 Task: Create a due date automation trigger when advanced on, 2 days before a card is due add fields with custom field "Resume" set to 10 at 11:00 AM.
Action: Mouse moved to (1002, 288)
Screenshot: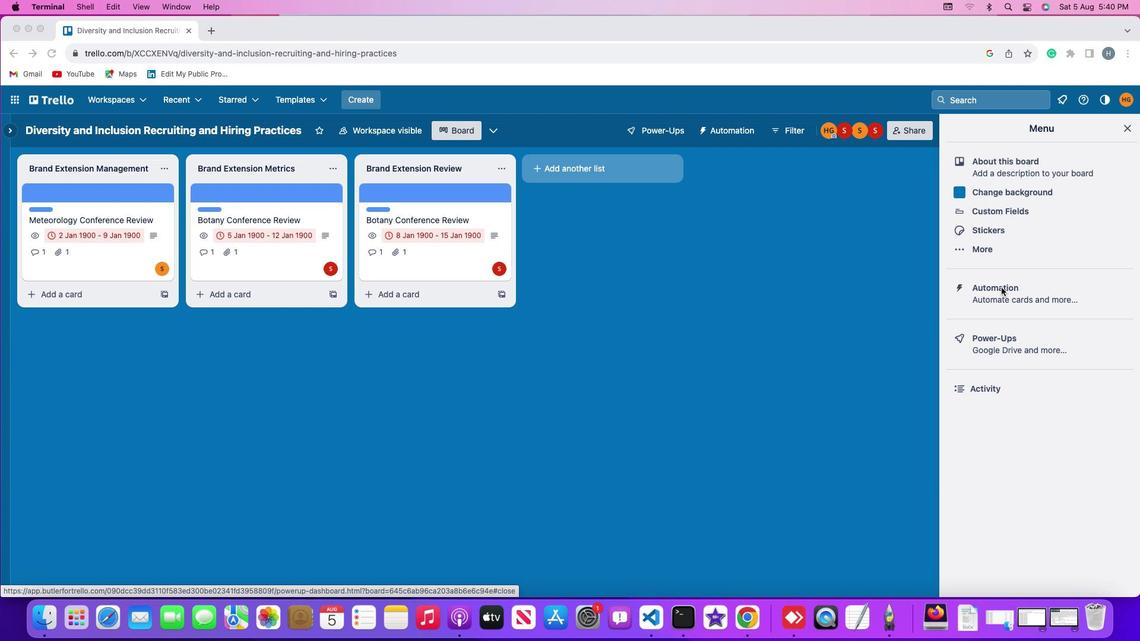 
Action: Mouse pressed left at (1002, 288)
Screenshot: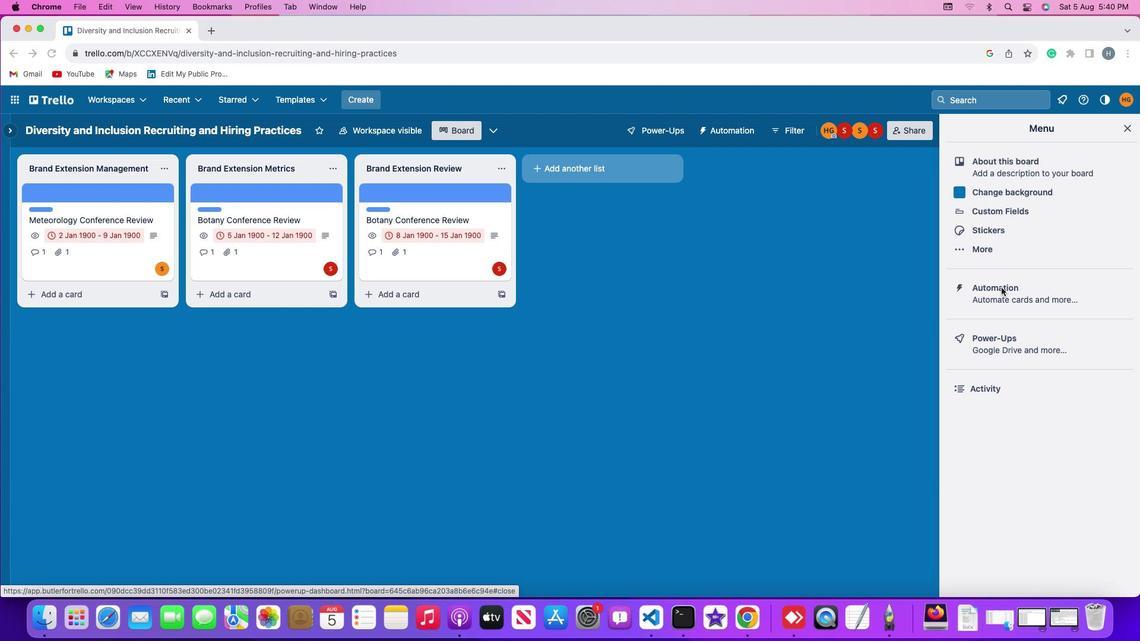 
Action: Mouse pressed left at (1002, 288)
Screenshot: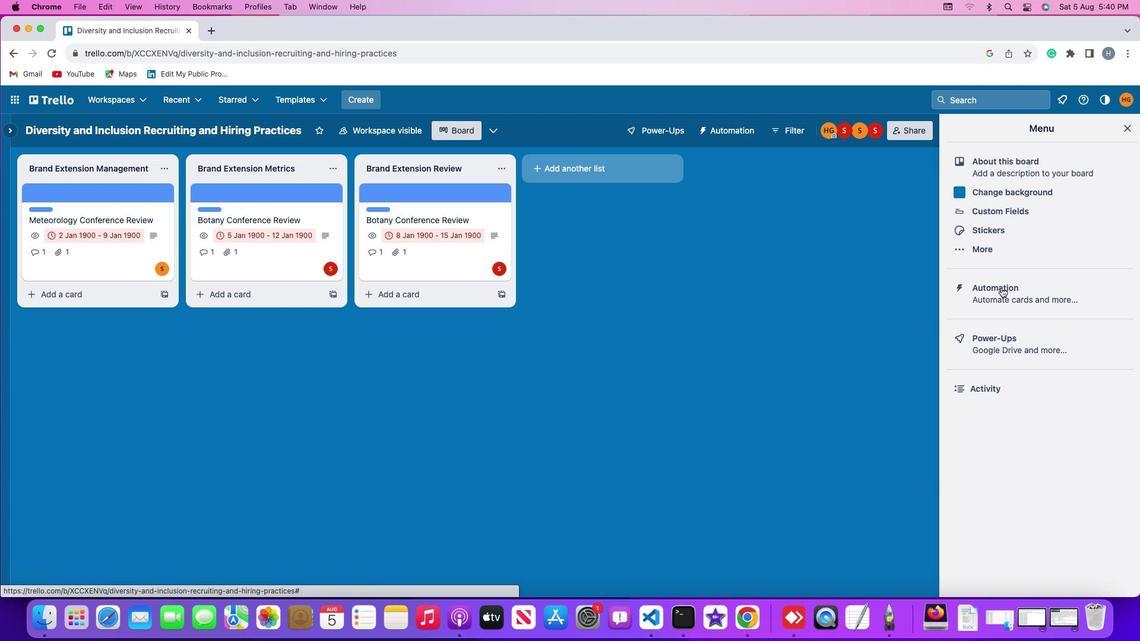
Action: Mouse moved to (76, 283)
Screenshot: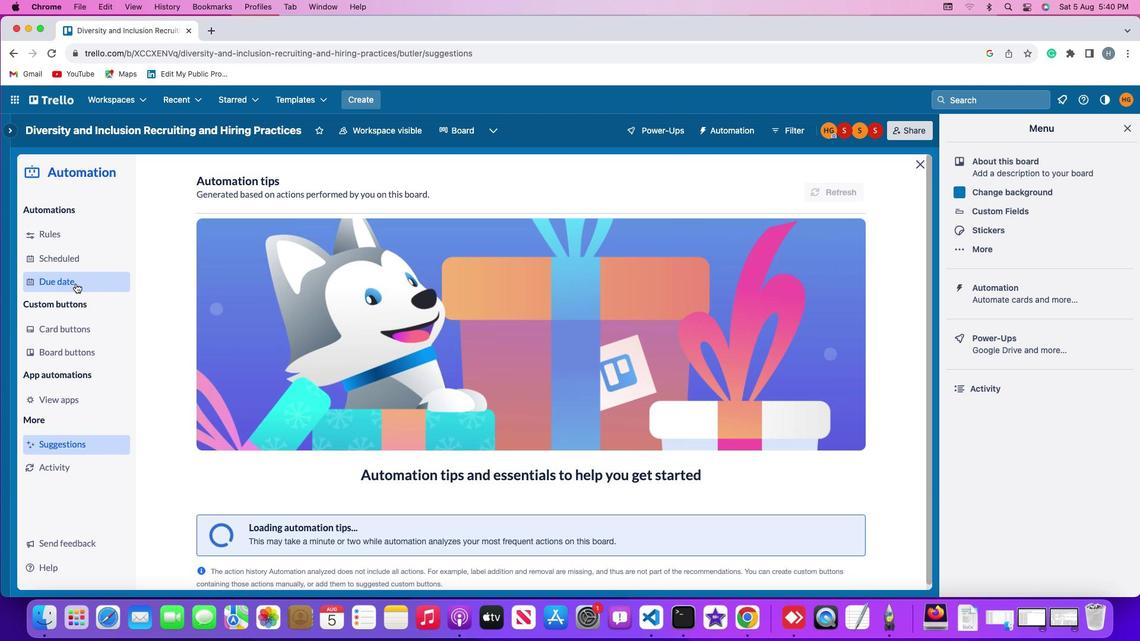 
Action: Mouse pressed left at (76, 283)
Screenshot: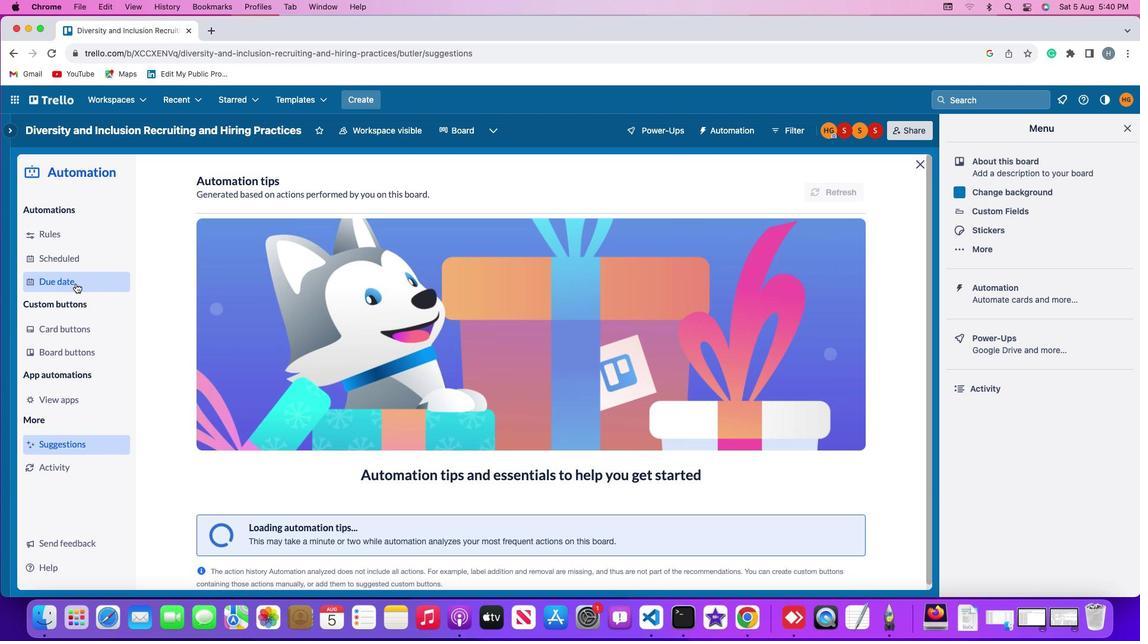 
Action: Mouse moved to (807, 184)
Screenshot: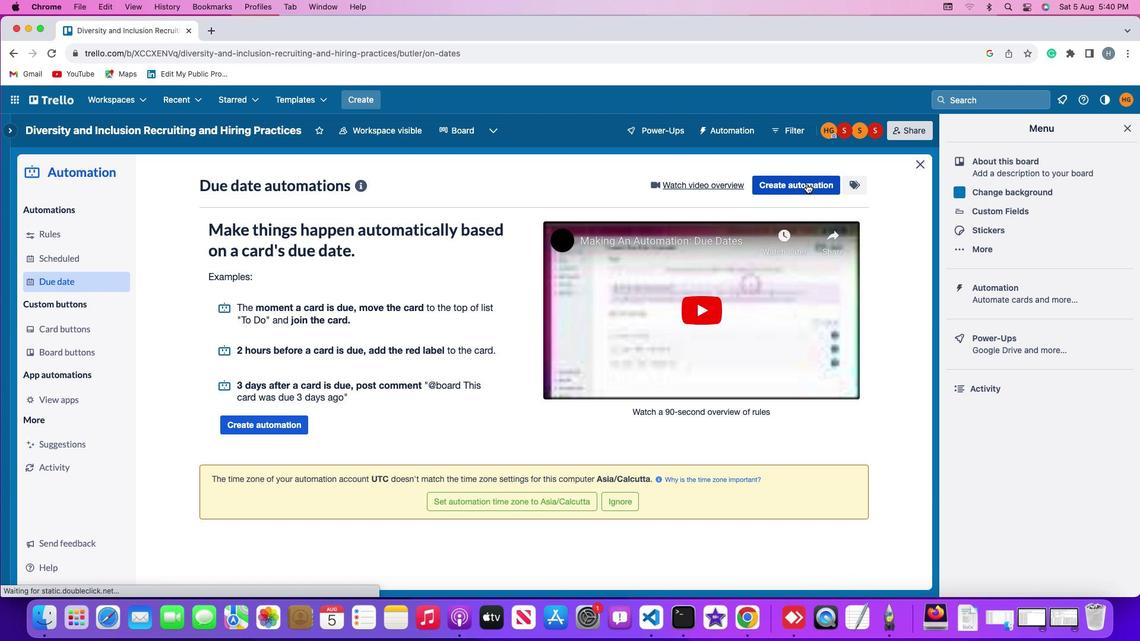 
Action: Mouse pressed left at (807, 184)
Screenshot: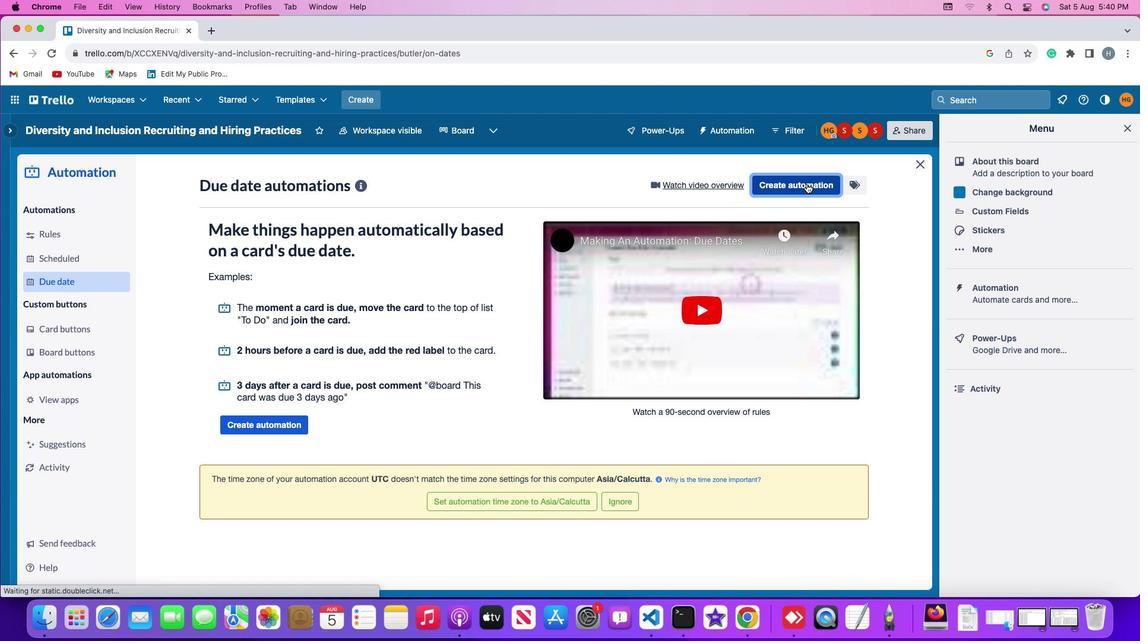
Action: Mouse moved to (549, 298)
Screenshot: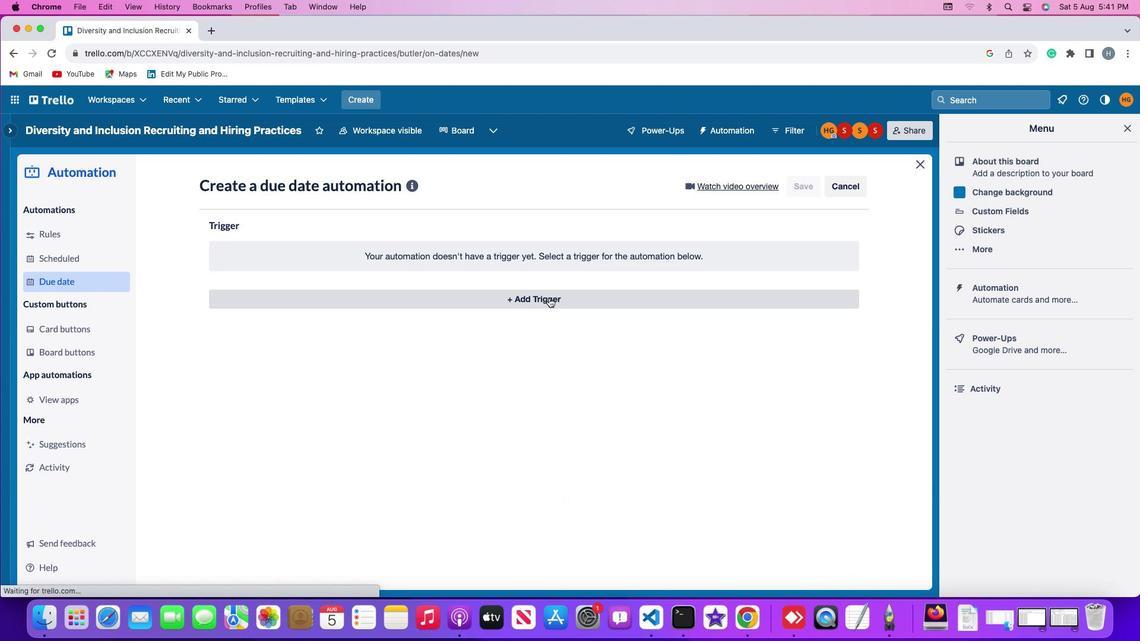 
Action: Mouse pressed left at (549, 298)
Screenshot: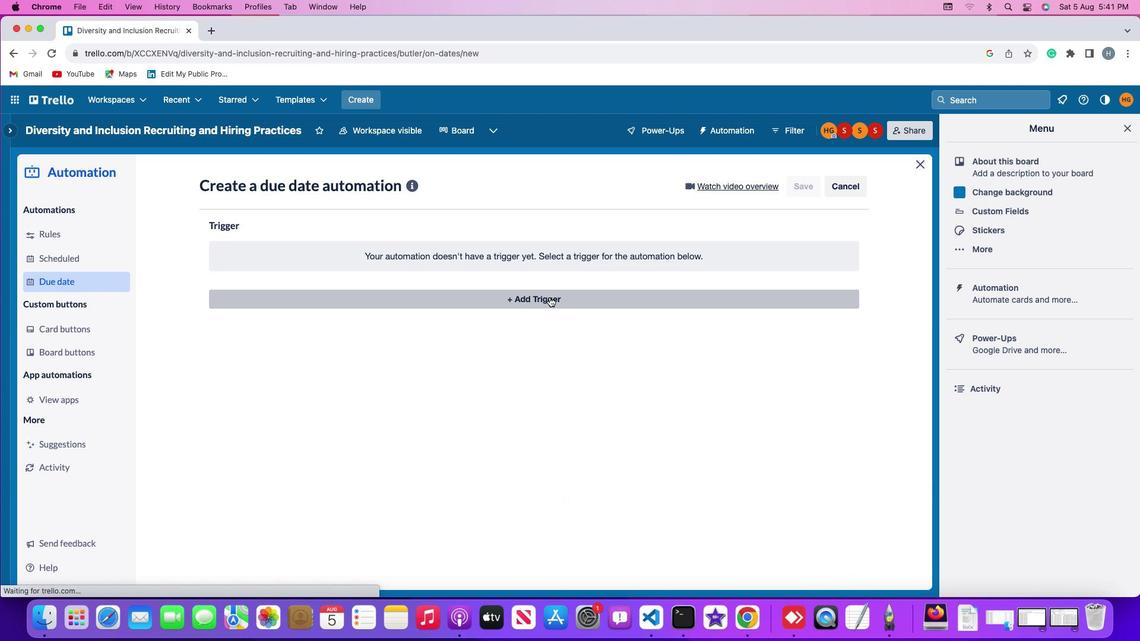 
Action: Mouse moved to (234, 480)
Screenshot: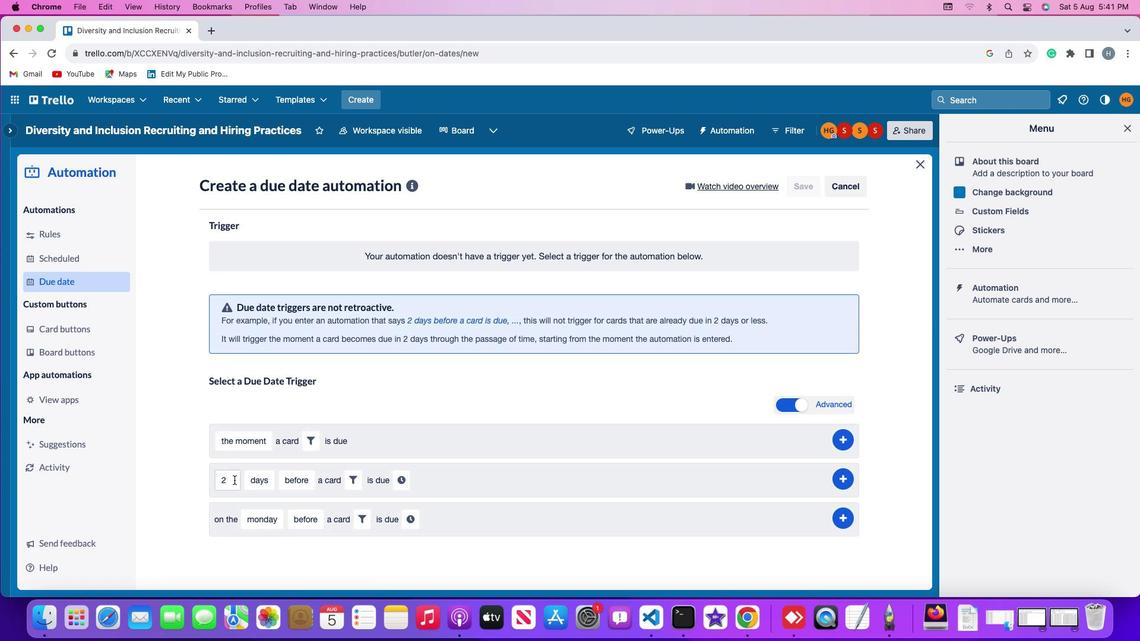 
Action: Mouse pressed left at (234, 480)
Screenshot: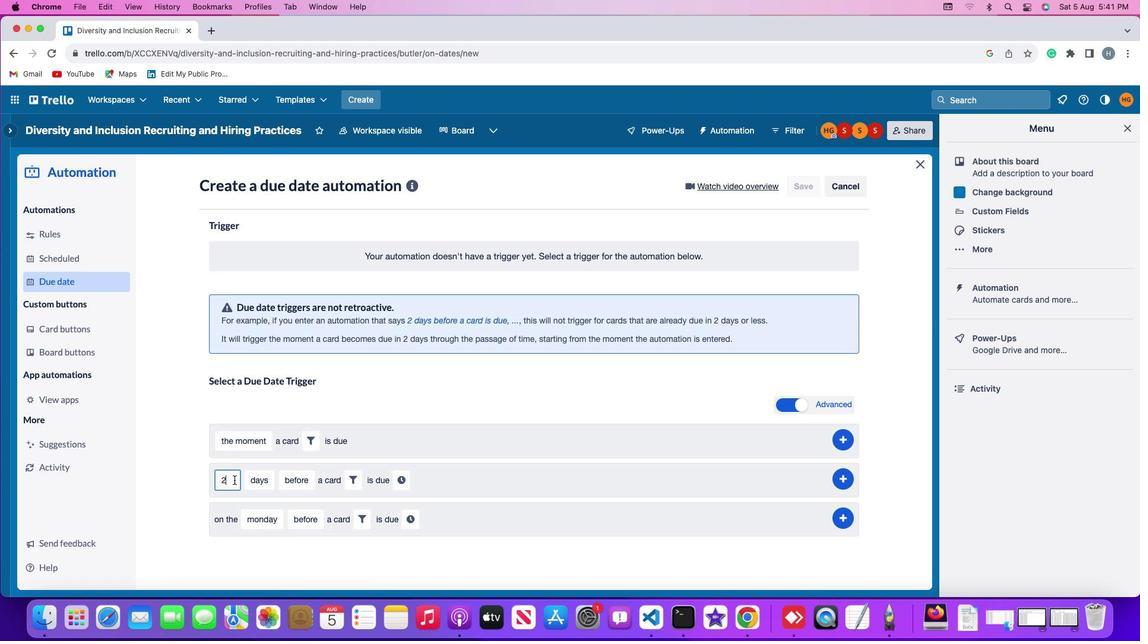 
Action: Mouse moved to (264, 502)
Screenshot: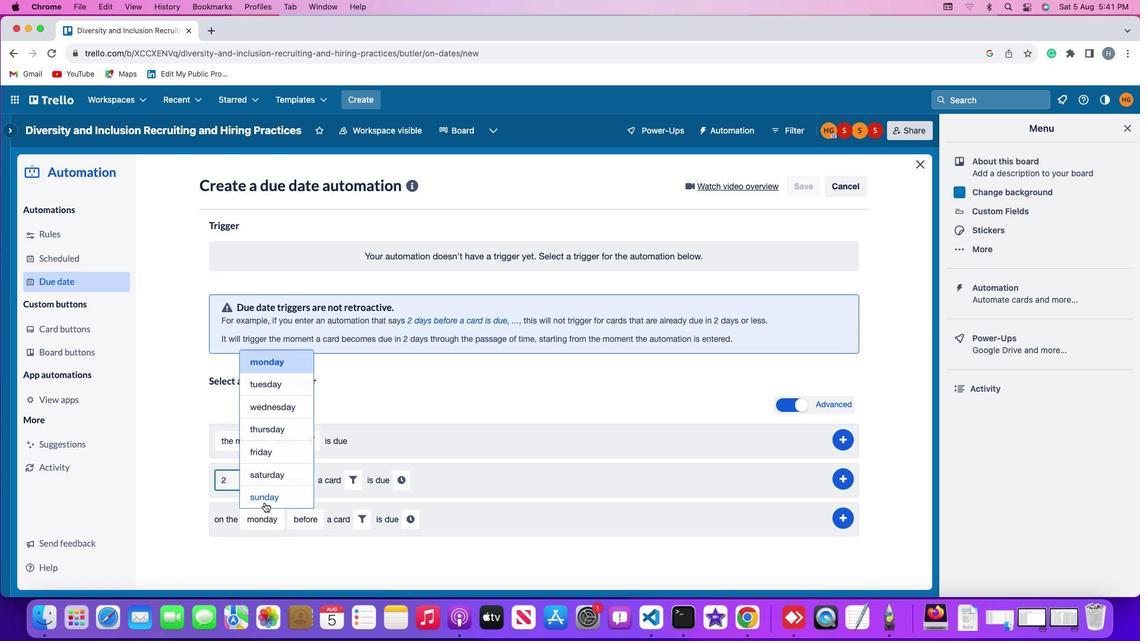 
Action: Key pressed Key.backspace
Screenshot: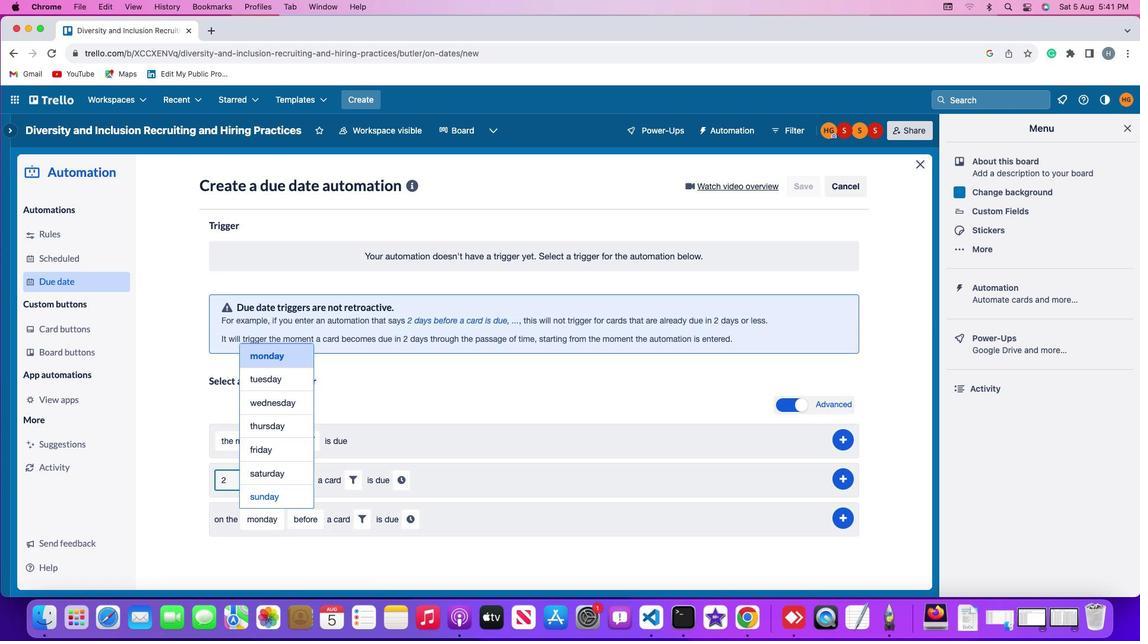 
Action: Mouse moved to (264, 503)
Screenshot: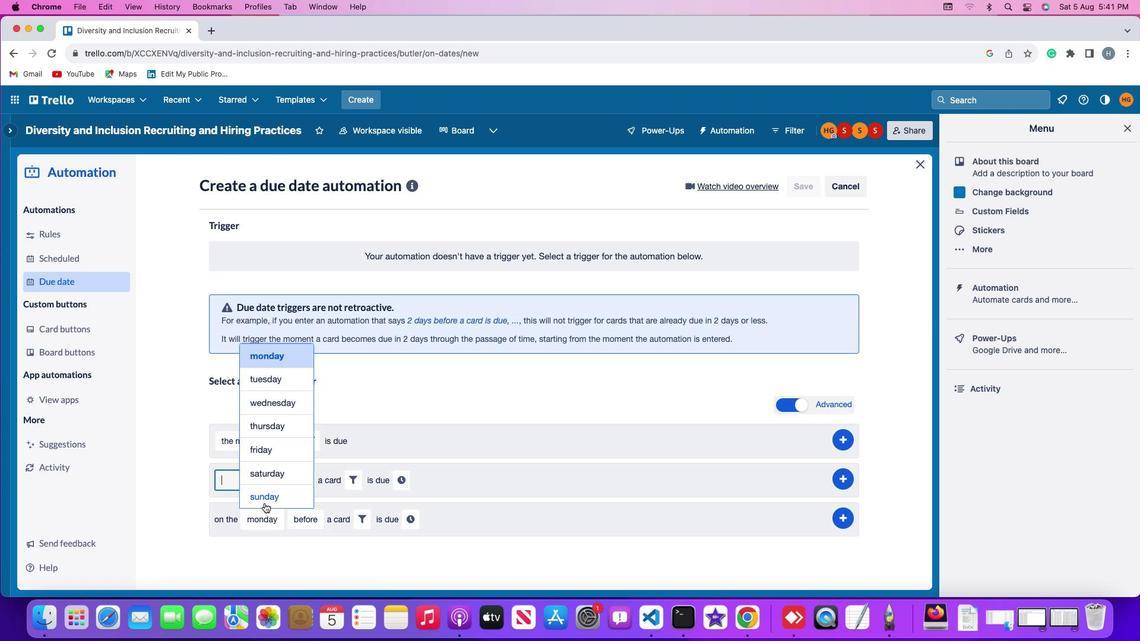 
Action: Key pressed '2'
Screenshot: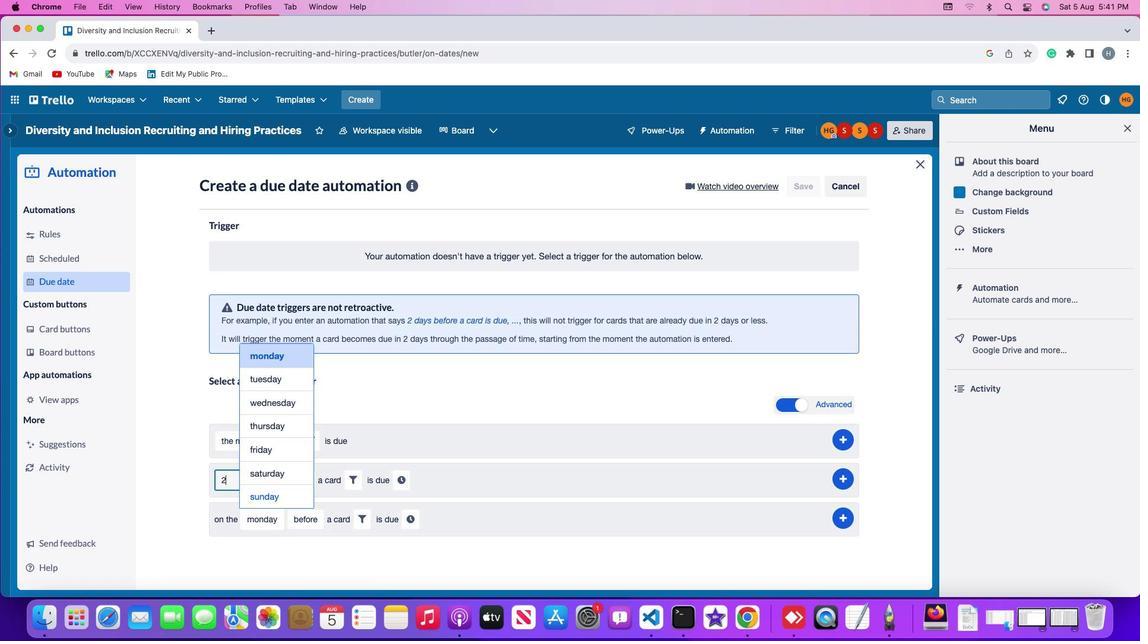 
Action: Mouse moved to (261, 481)
Screenshot: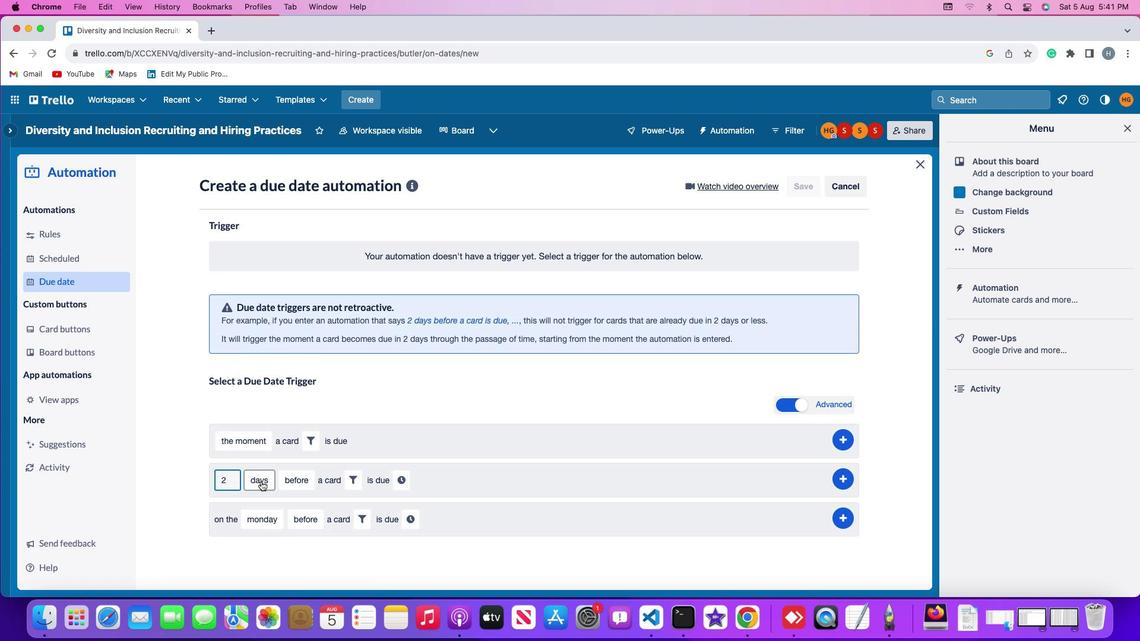 
Action: Mouse pressed left at (261, 481)
Screenshot: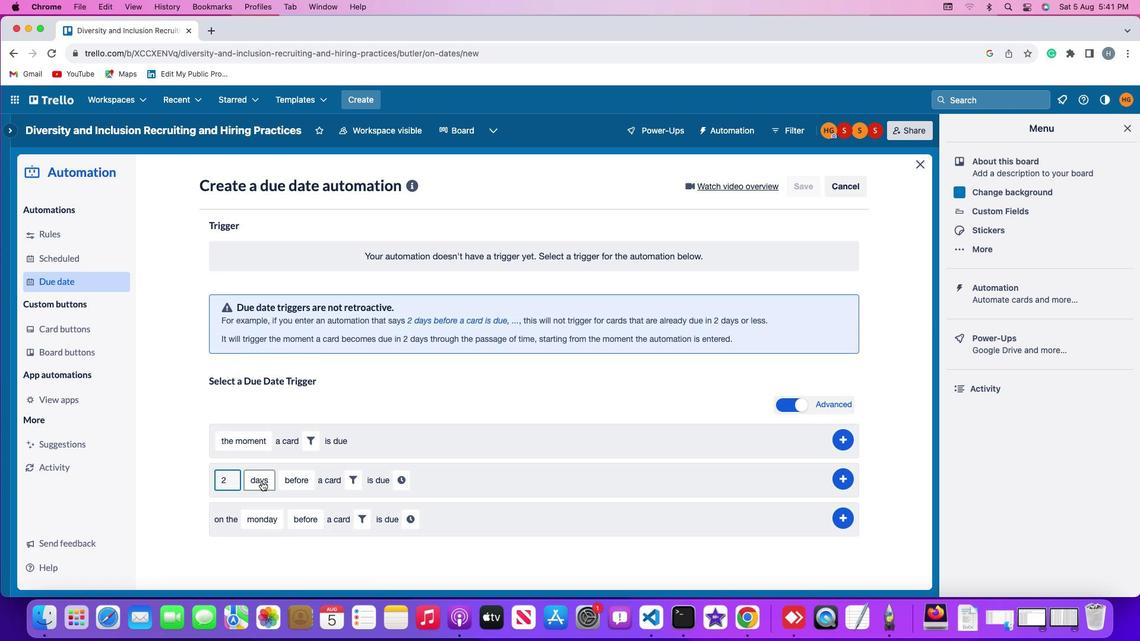 
Action: Mouse moved to (273, 497)
Screenshot: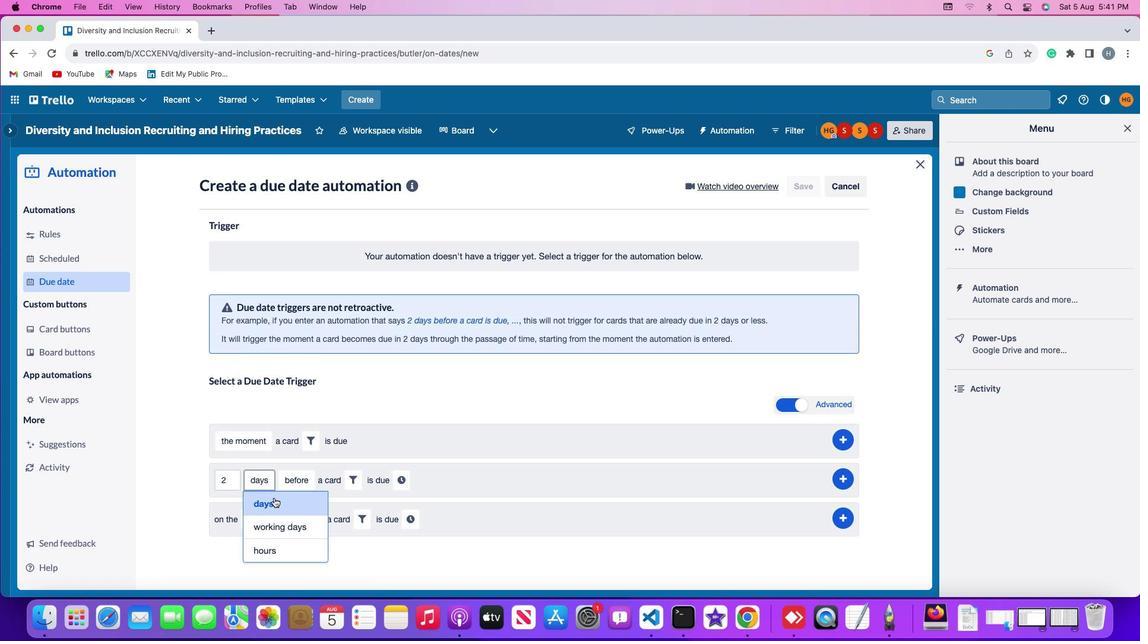 
Action: Mouse pressed left at (273, 497)
Screenshot: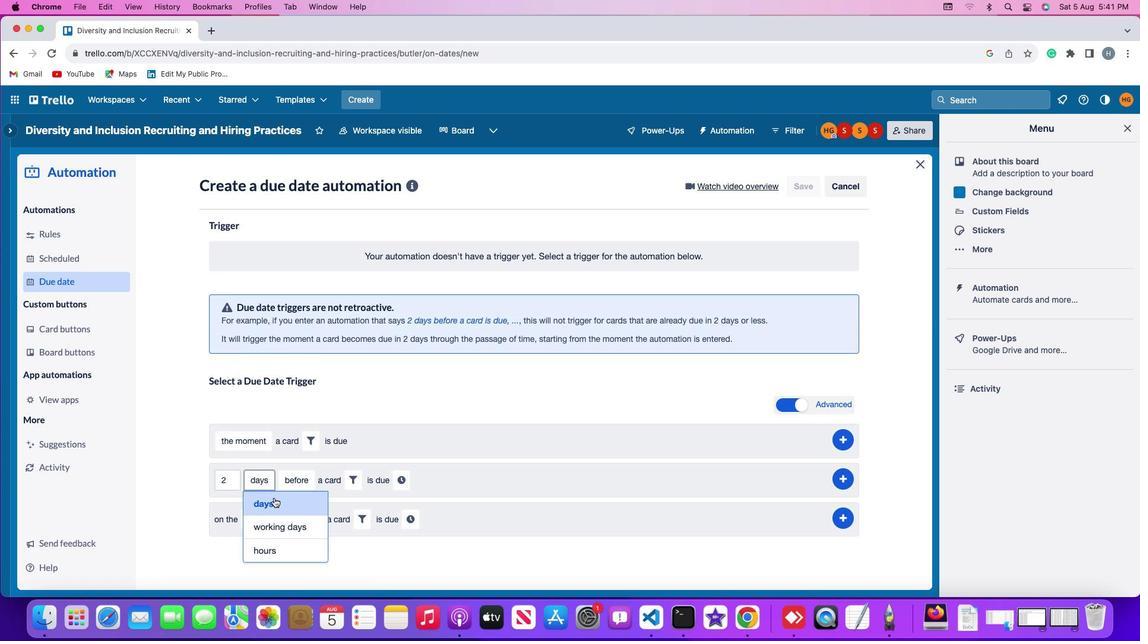 
Action: Mouse moved to (301, 481)
Screenshot: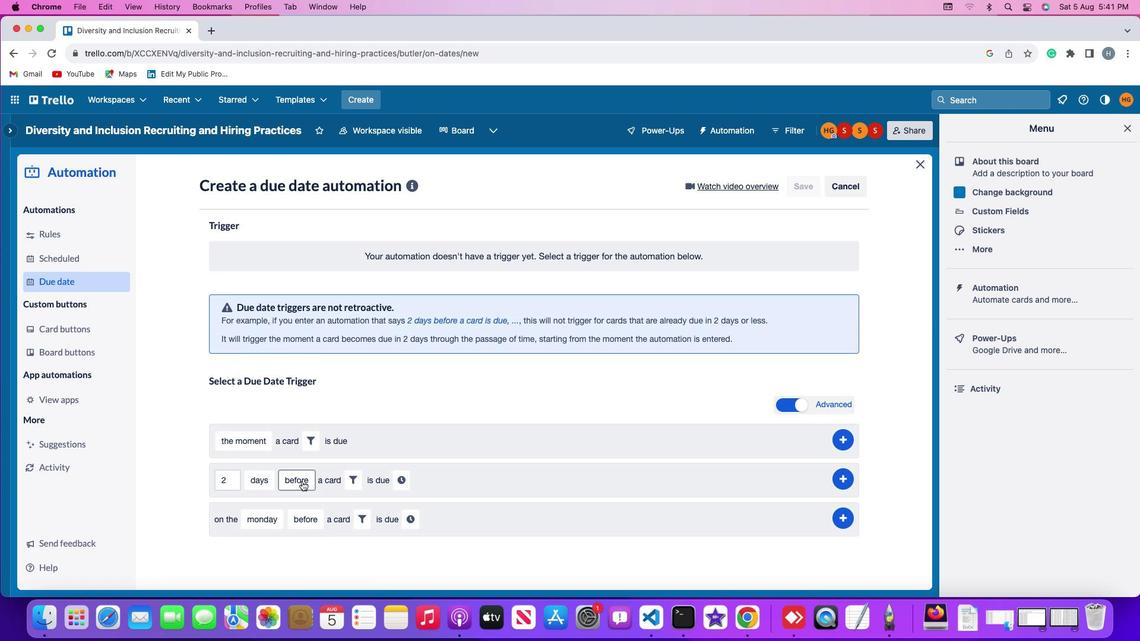 
Action: Mouse pressed left at (301, 481)
Screenshot: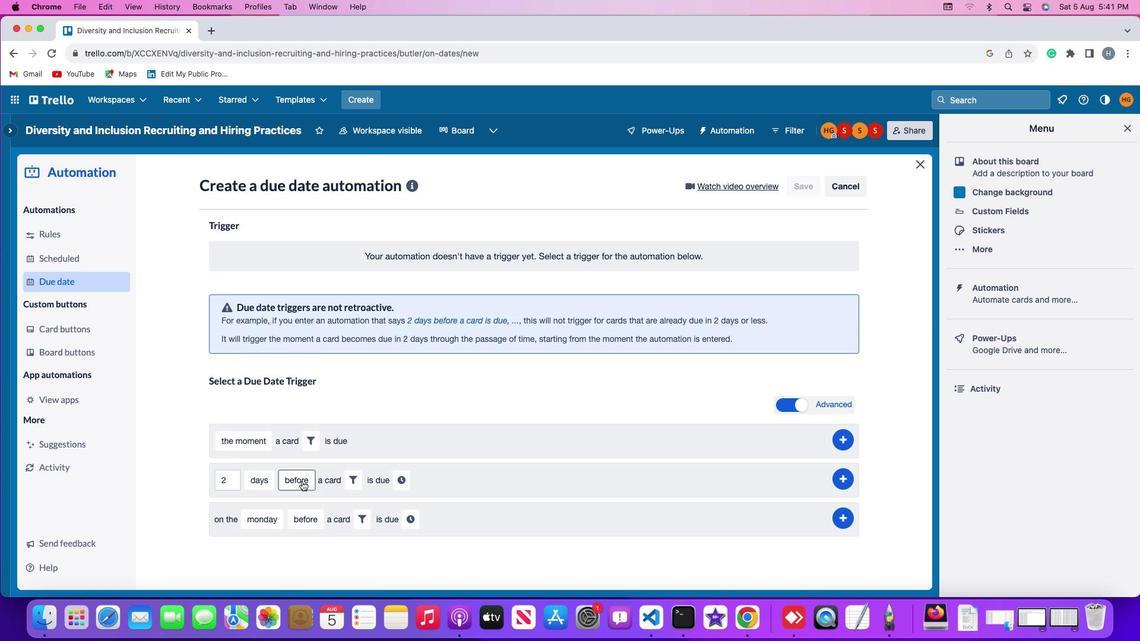 
Action: Mouse moved to (301, 498)
Screenshot: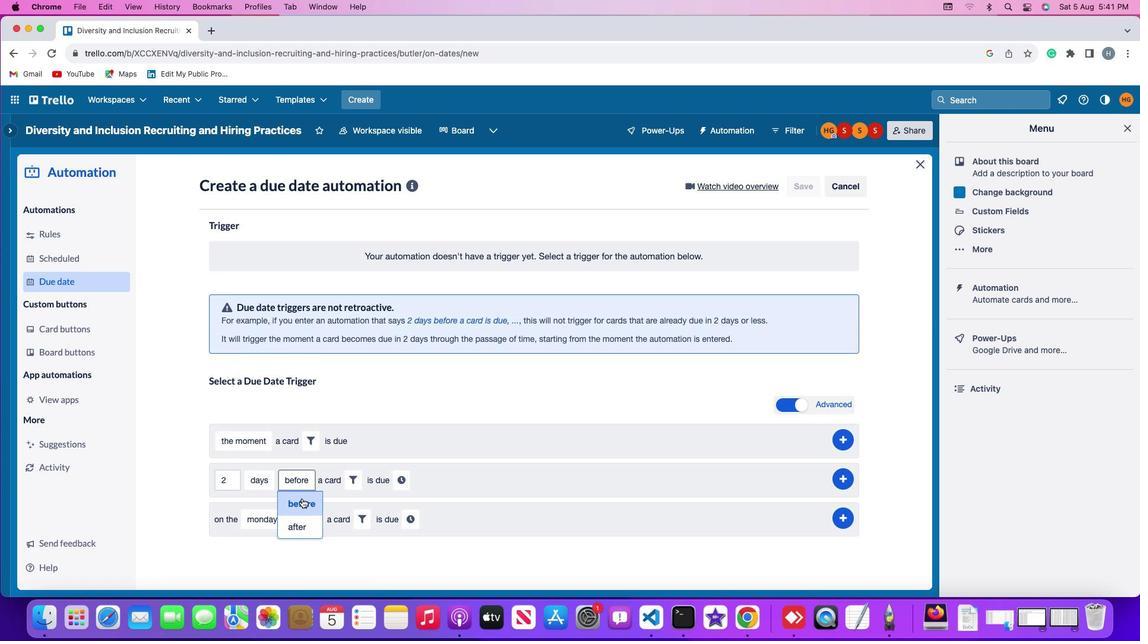 
Action: Mouse pressed left at (301, 498)
Screenshot: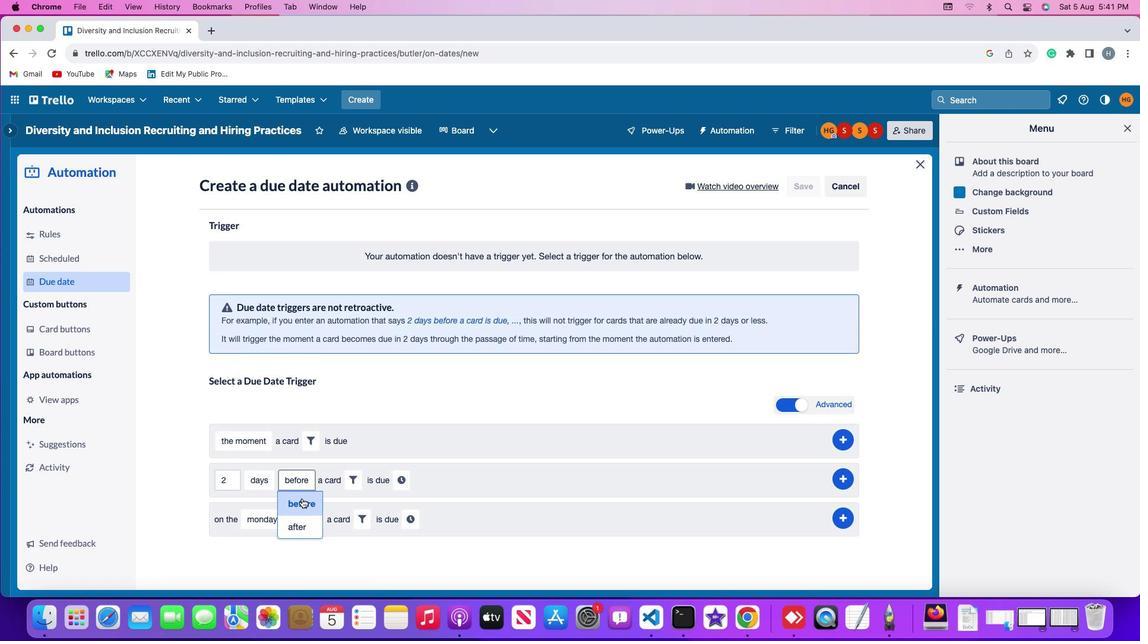 
Action: Mouse moved to (350, 477)
Screenshot: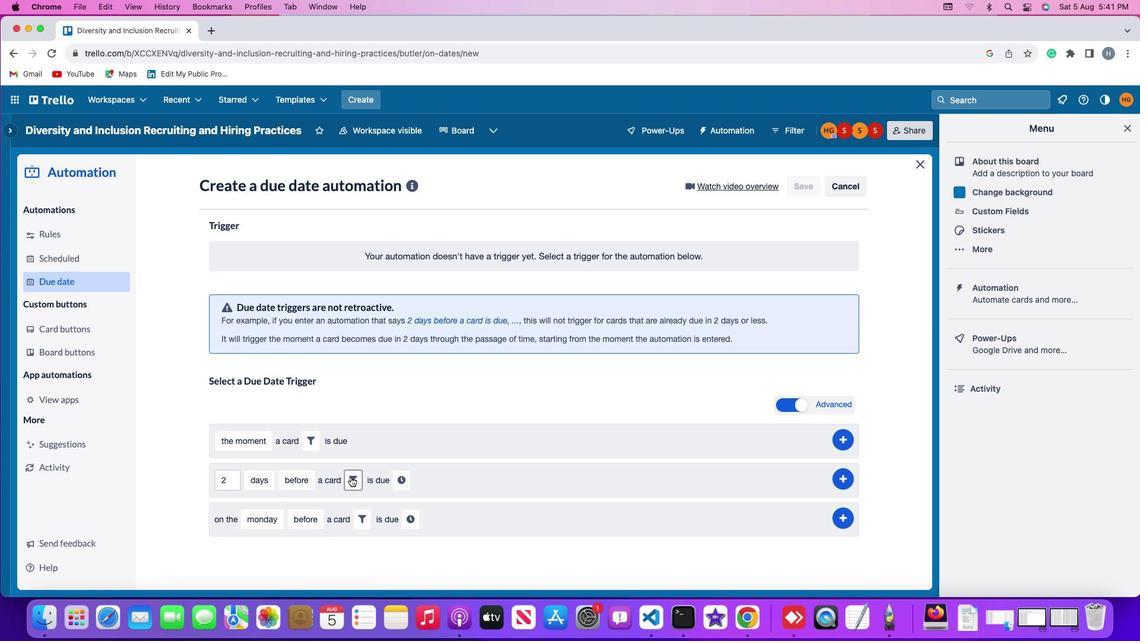 
Action: Mouse pressed left at (350, 477)
Screenshot: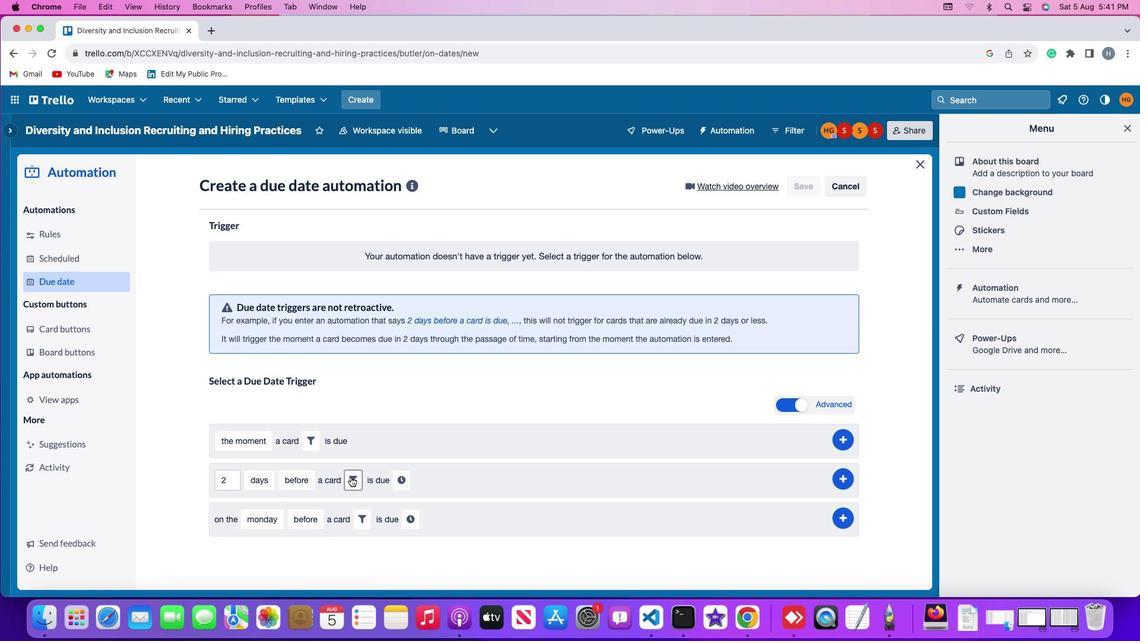
Action: Mouse moved to (562, 517)
Screenshot: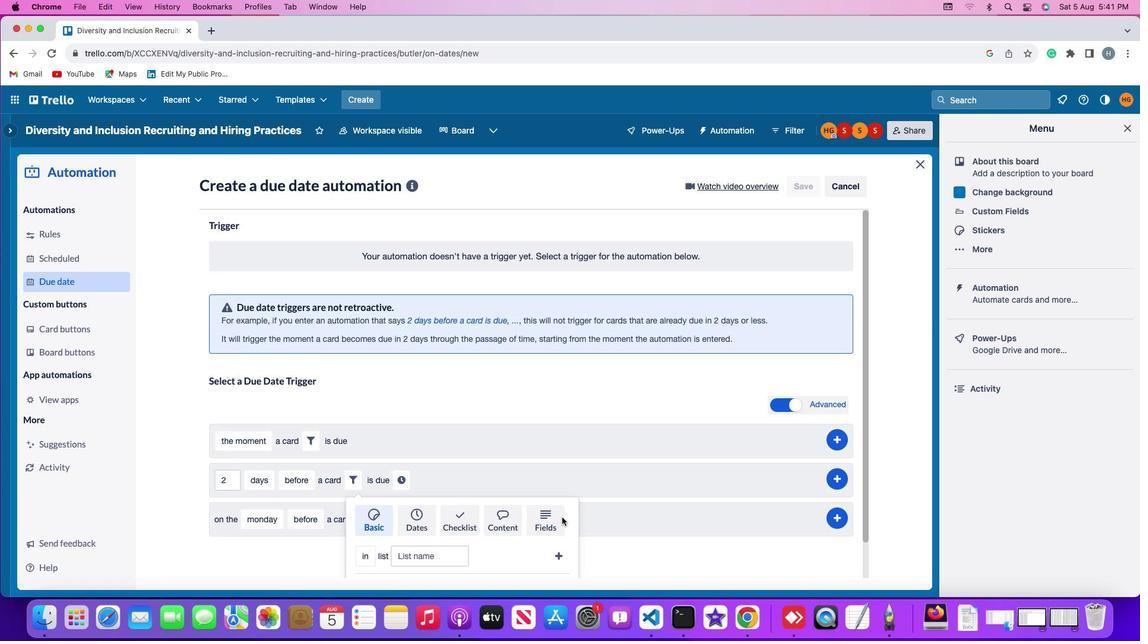 
Action: Mouse pressed left at (562, 517)
Screenshot: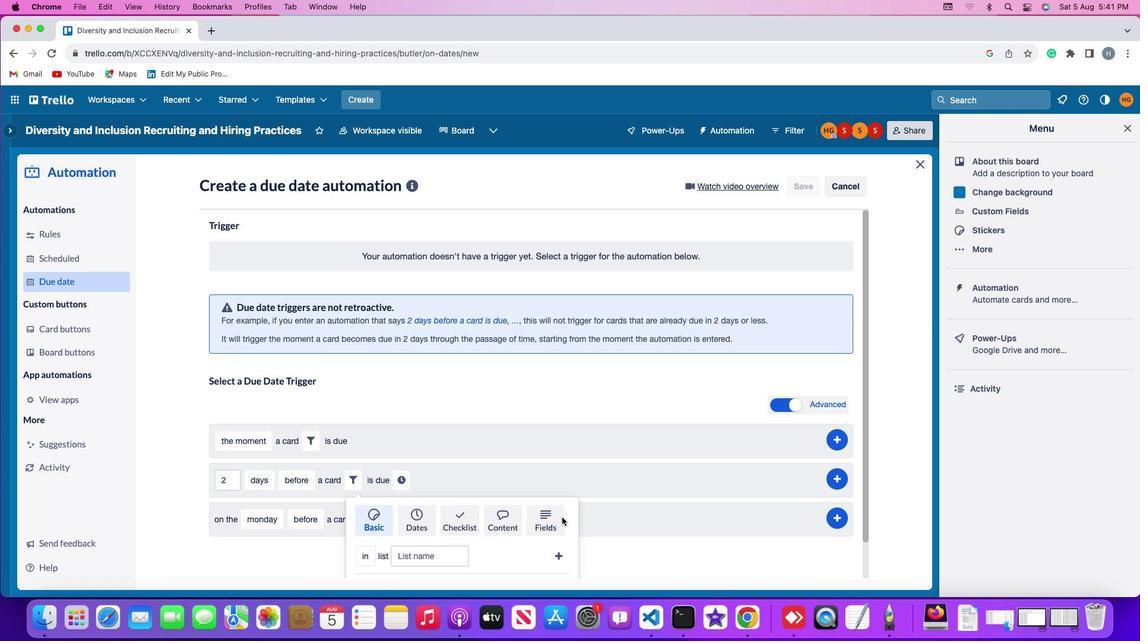 
Action: Mouse moved to (441, 523)
Screenshot: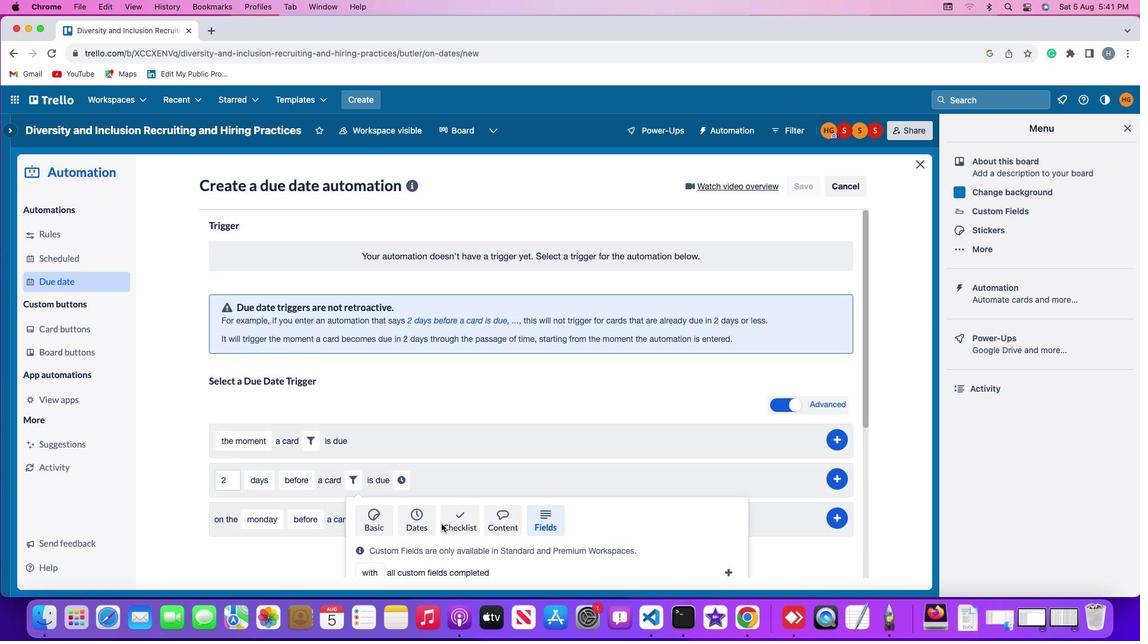 
Action: Mouse scrolled (441, 523) with delta (0, 0)
Screenshot: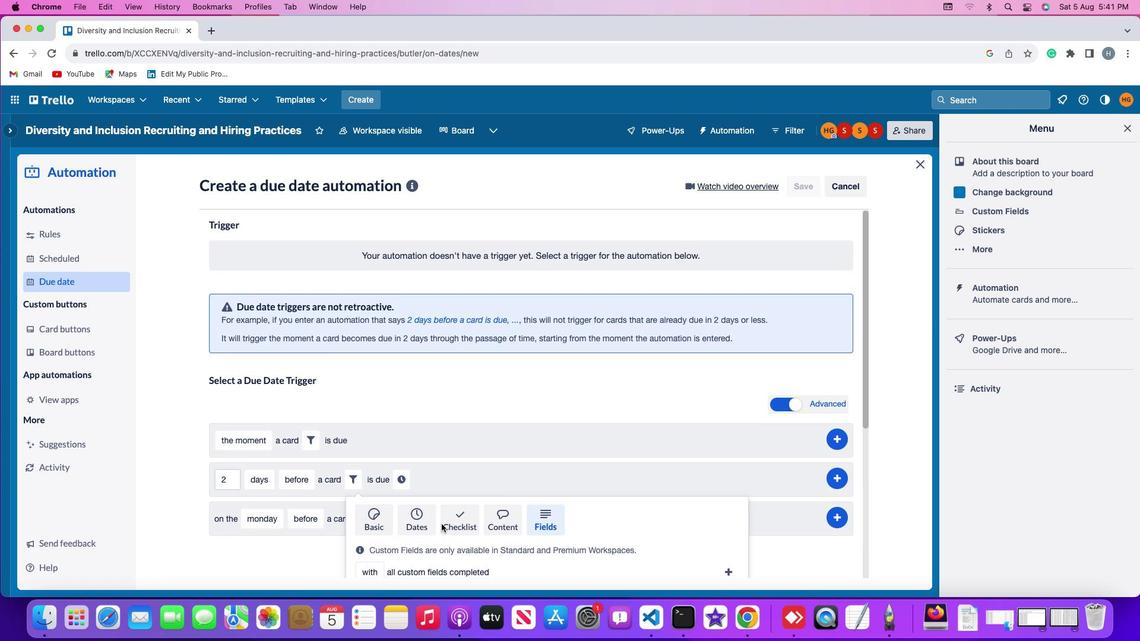 
Action: Mouse scrolled (441, 523) with delta (0, 0)
Screenshot: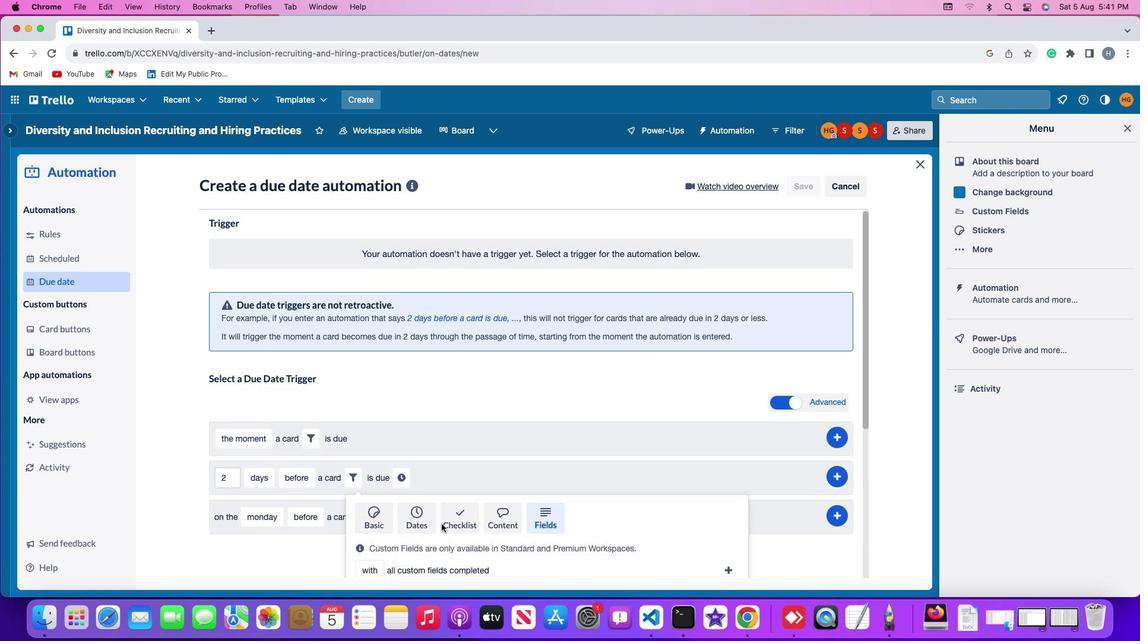 
Action: Mouse scrolled (441, 523) with delta (0, -1)
Screenshot: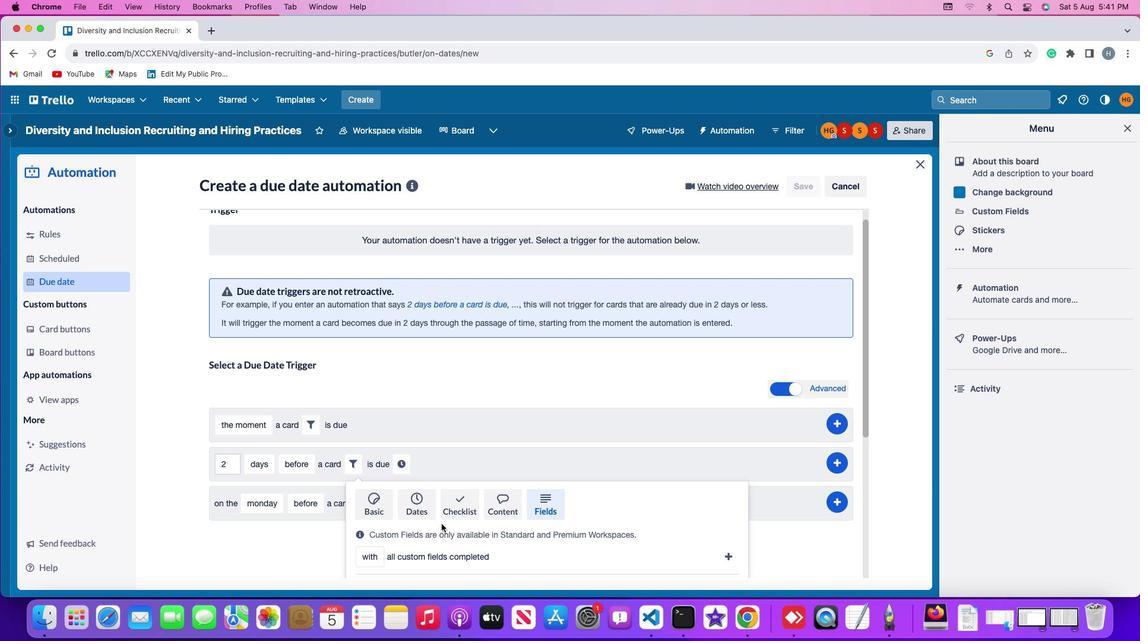 
Action: Mouse scrolled (441, 523) with delta (0, 0)
Screenshot: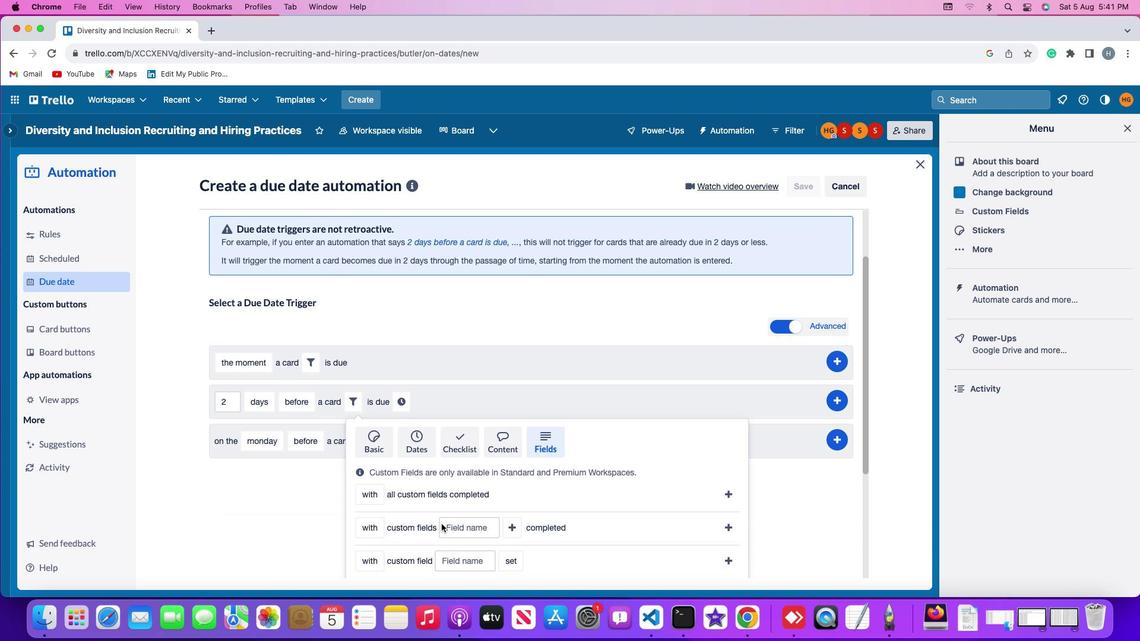 
Action: Mouse scrolled (441, 523) with delta (0, 0)
Screenshot: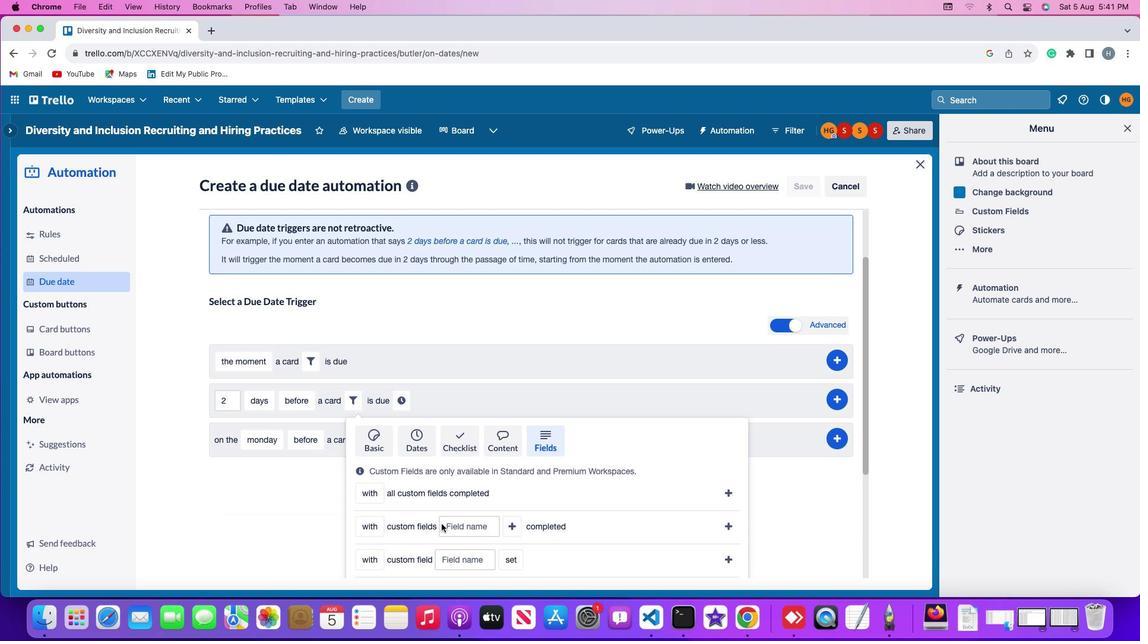 
Action: Mouse scrolled (441, 523) with delta (0, -1)
Screenshot: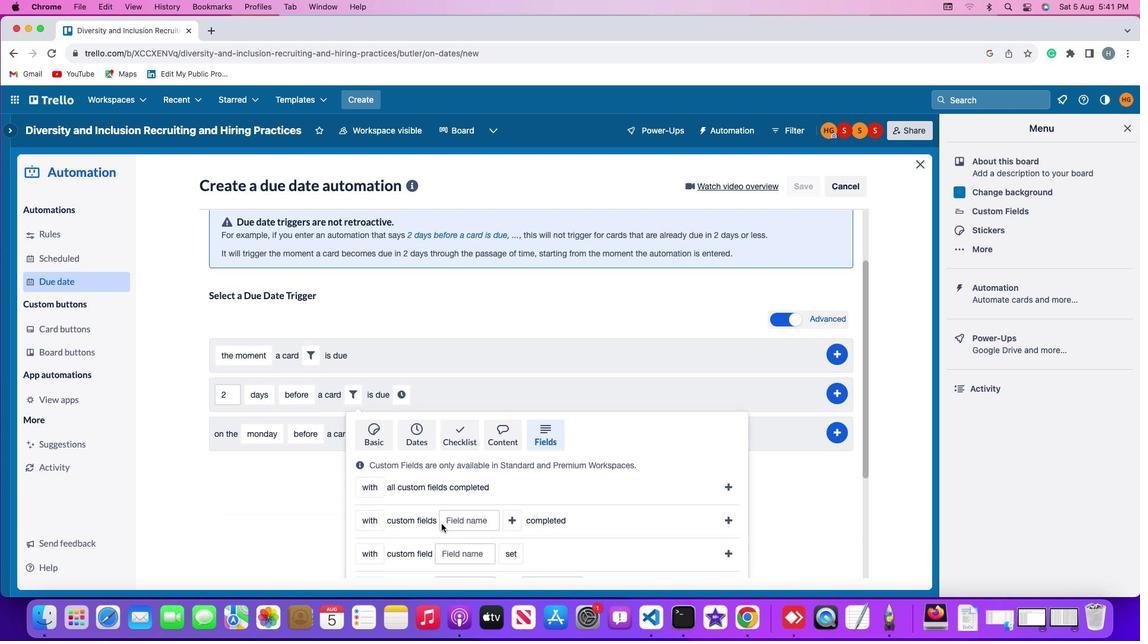 
Action: Mouse scrolled (441, 523) with delta (0, -2)
Screenshot: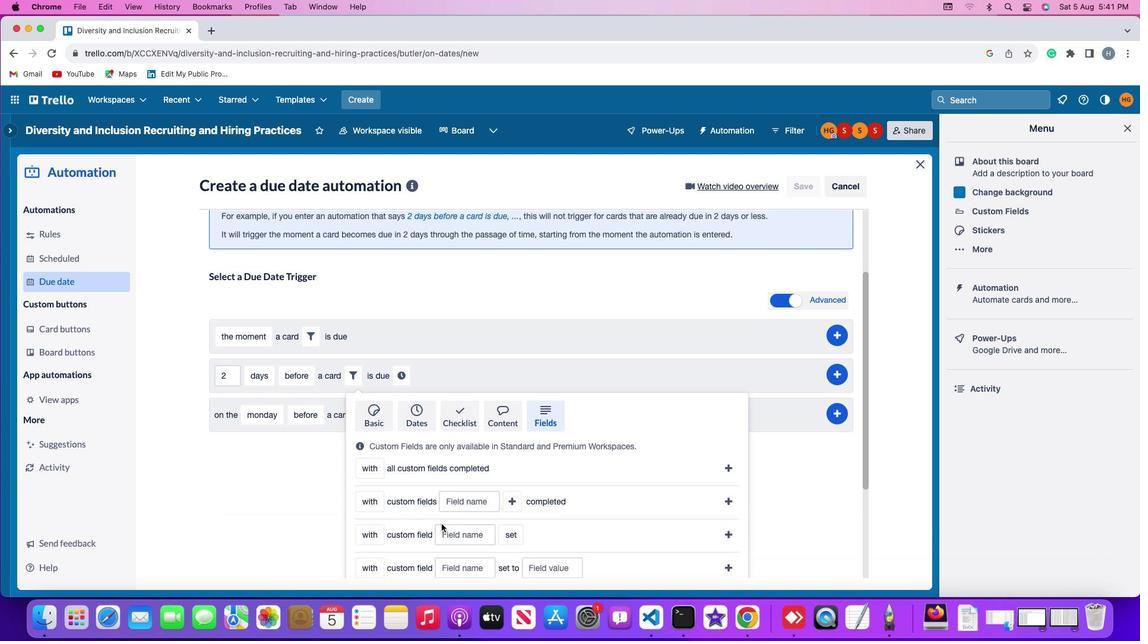 
Action: Mouse scrolled (441, 523) with delta (0, 0)
Screenshot: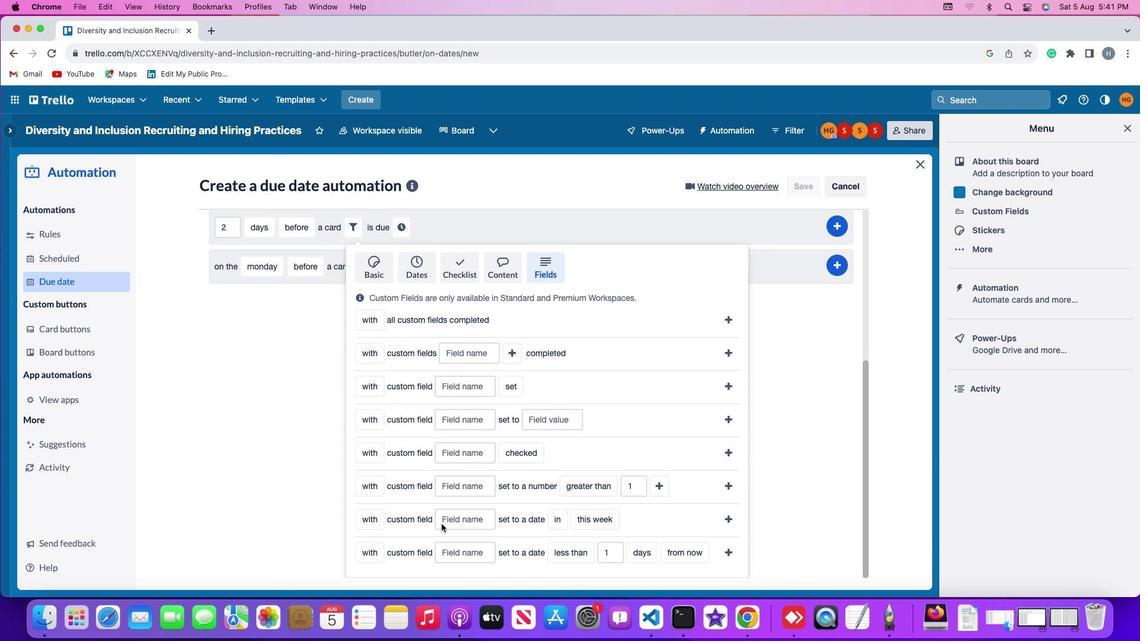 
Action: Mouse scrolled (441, 523) with delta (0, 0)
Screenshot: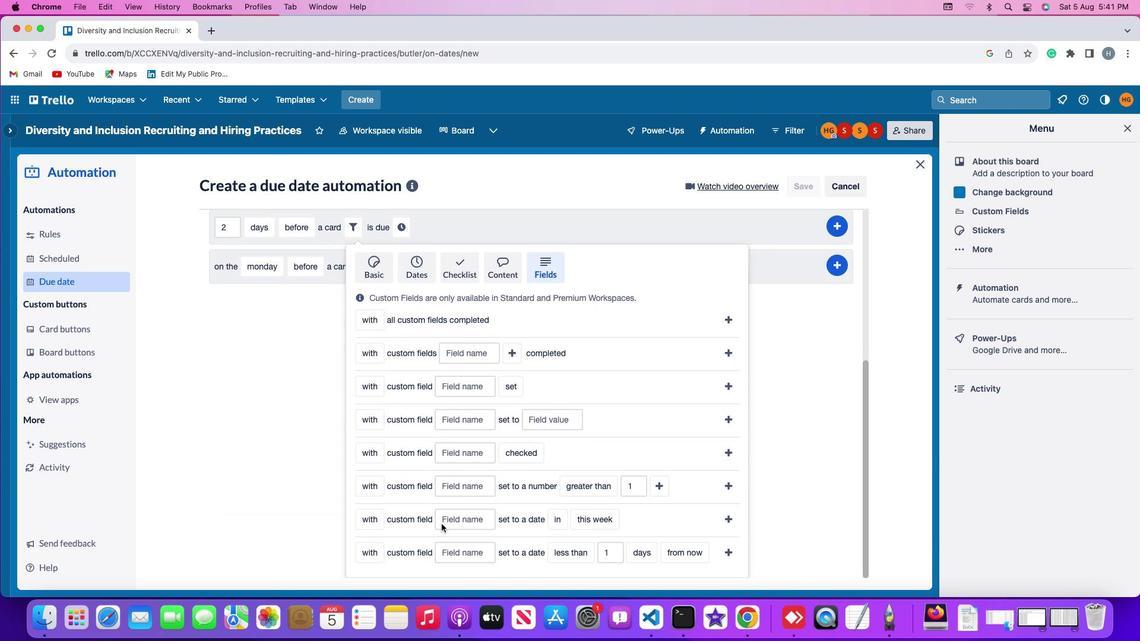 
Action: Mouse moved to (373, 418)
Screenshot: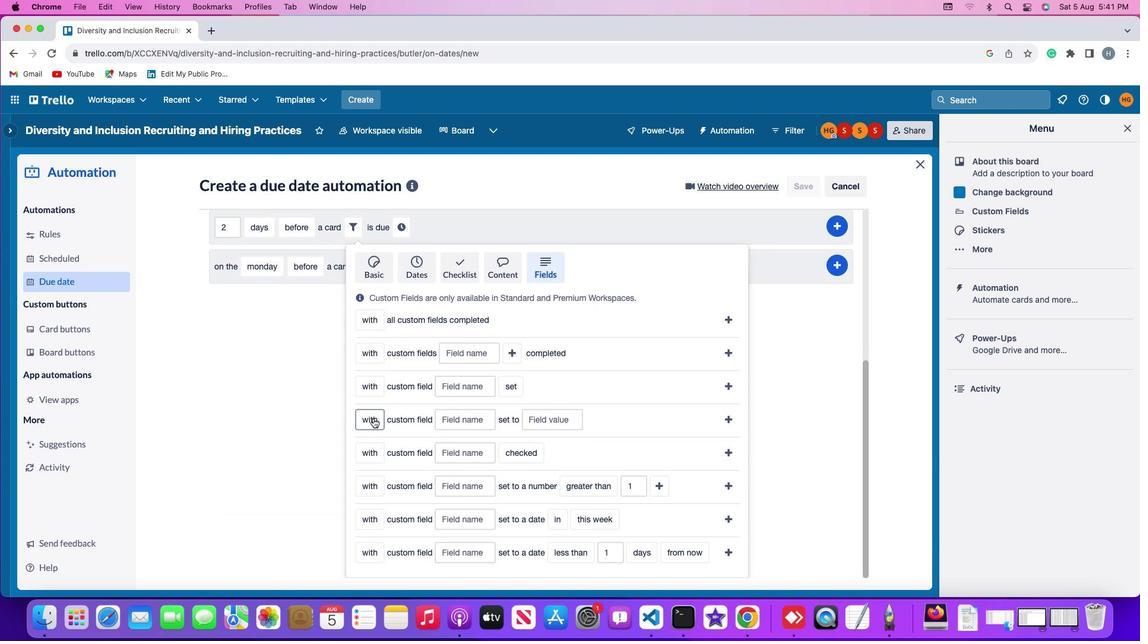 
Action: Mouse pressed left at (373, 418)
Screenshot: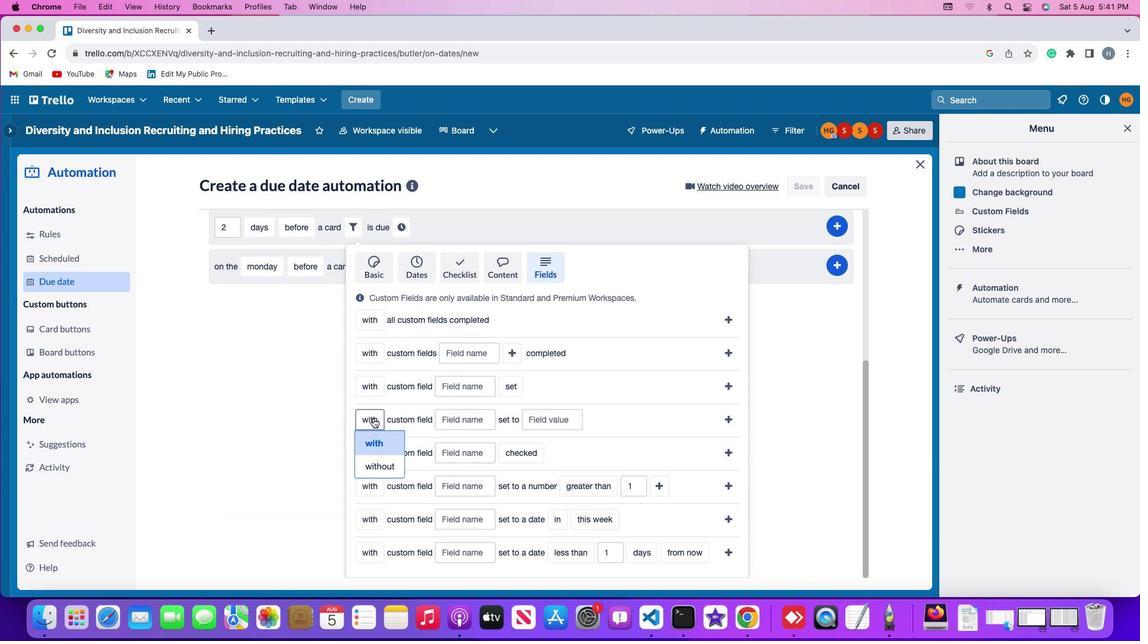 
Action: Mouse moved to (374, 437)
Screenshot: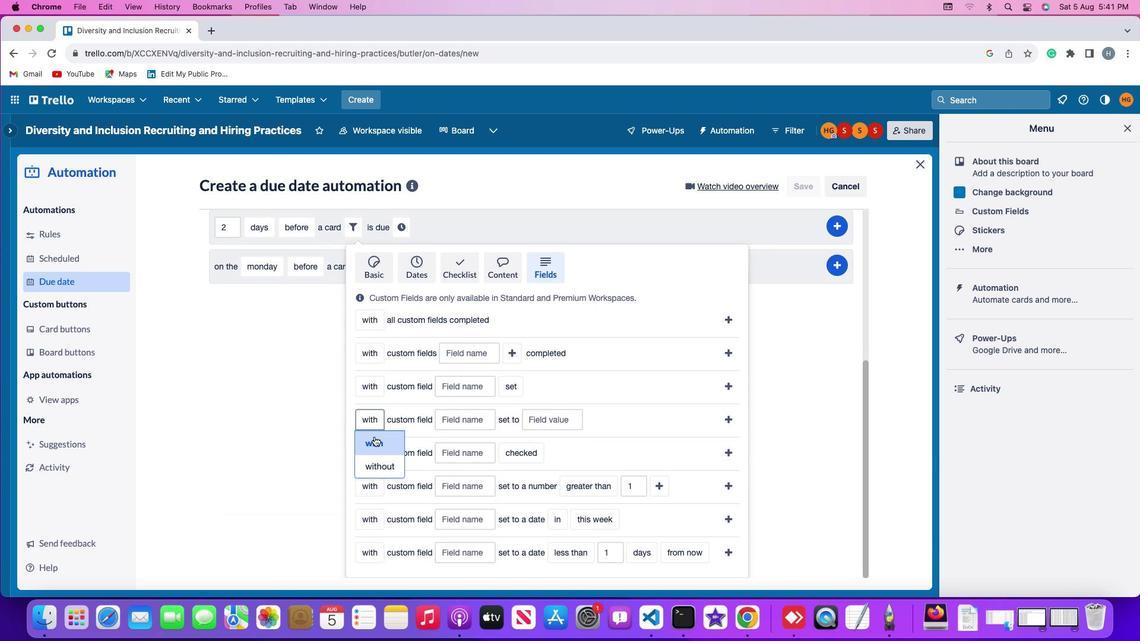 
Action: Mouse pressed left at (374, 437)
Screenshot: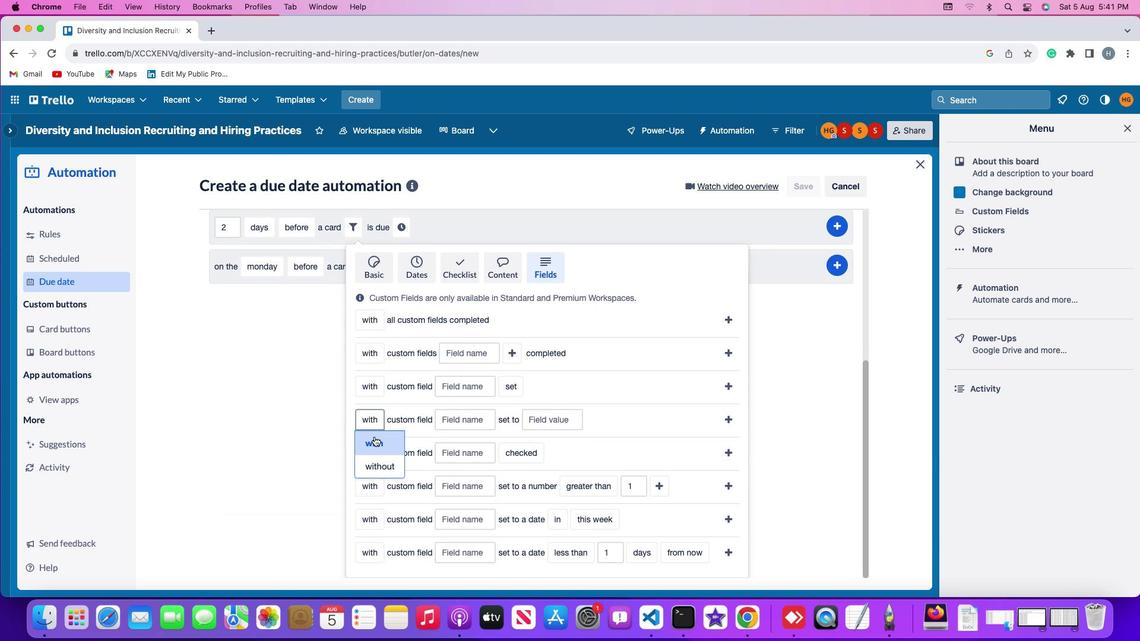 
Action: Mouse moved to (459, 416)
Screenshot: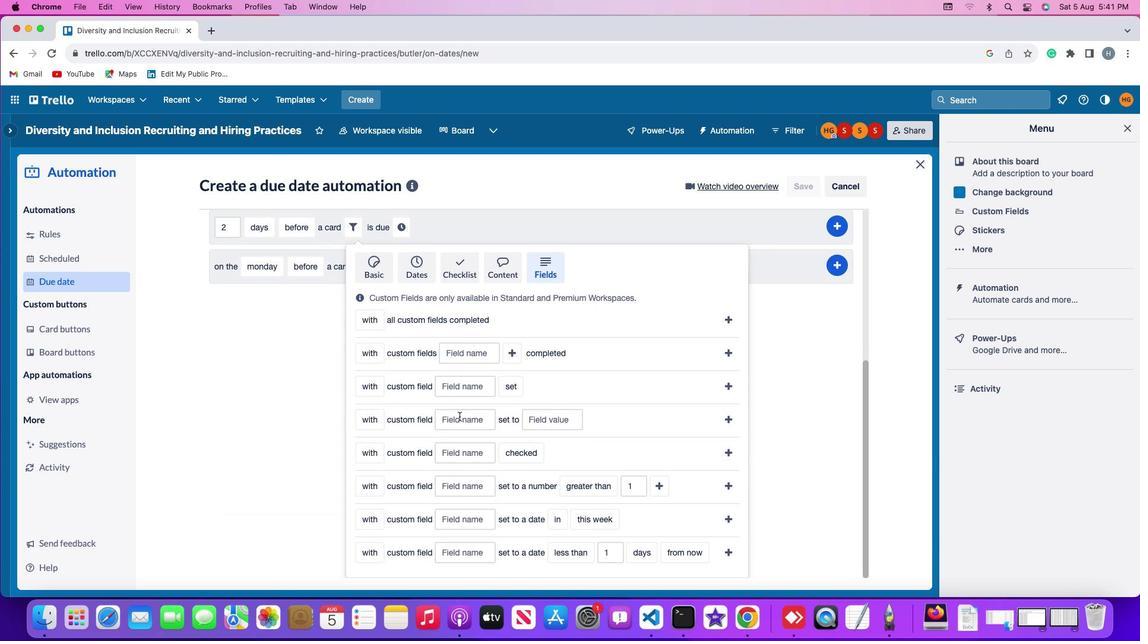 
Action: Mouse pressed left at (459, 416)
Screenshot: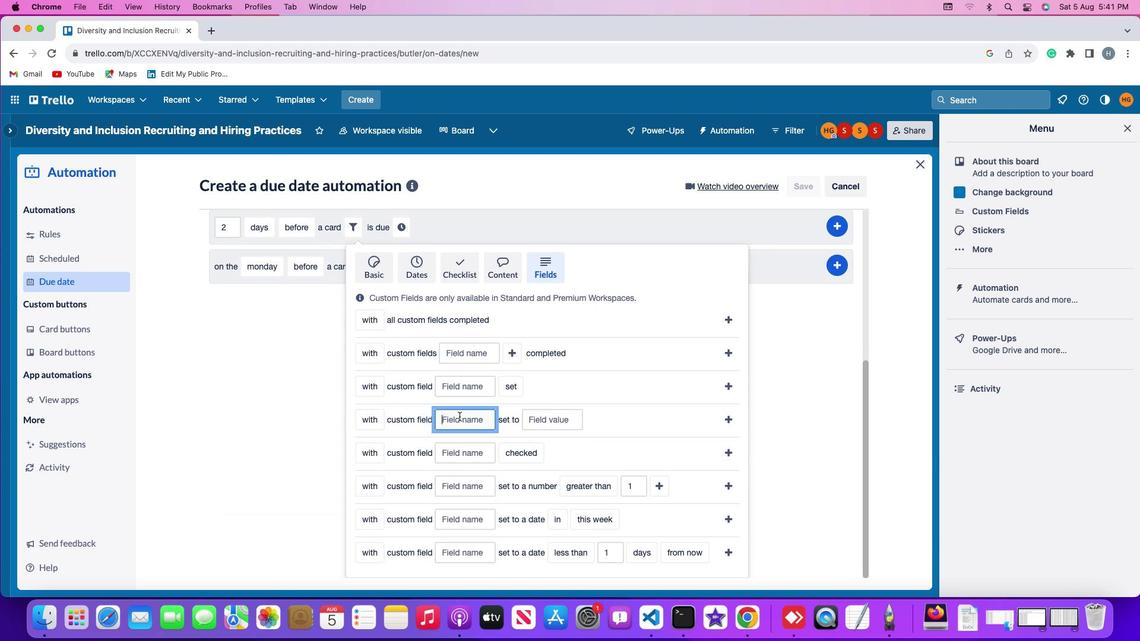 
Action: Mouse moved to (460, 416)
Screenshot: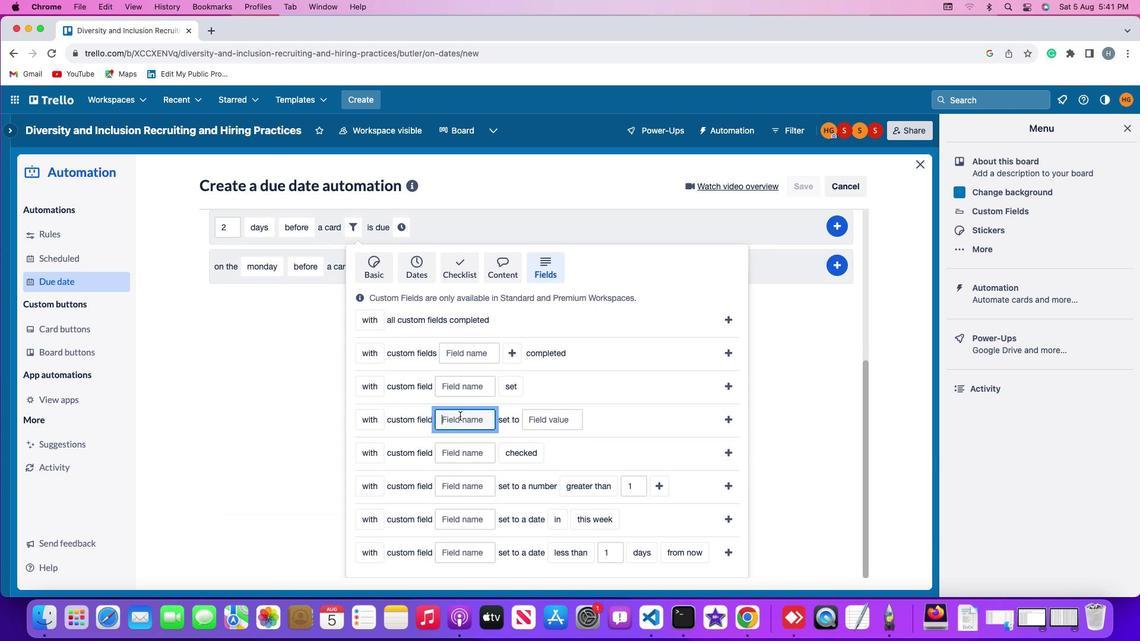 
Action: Key pressed Key.shift'R''e''s''u''m''e'
Screenshot: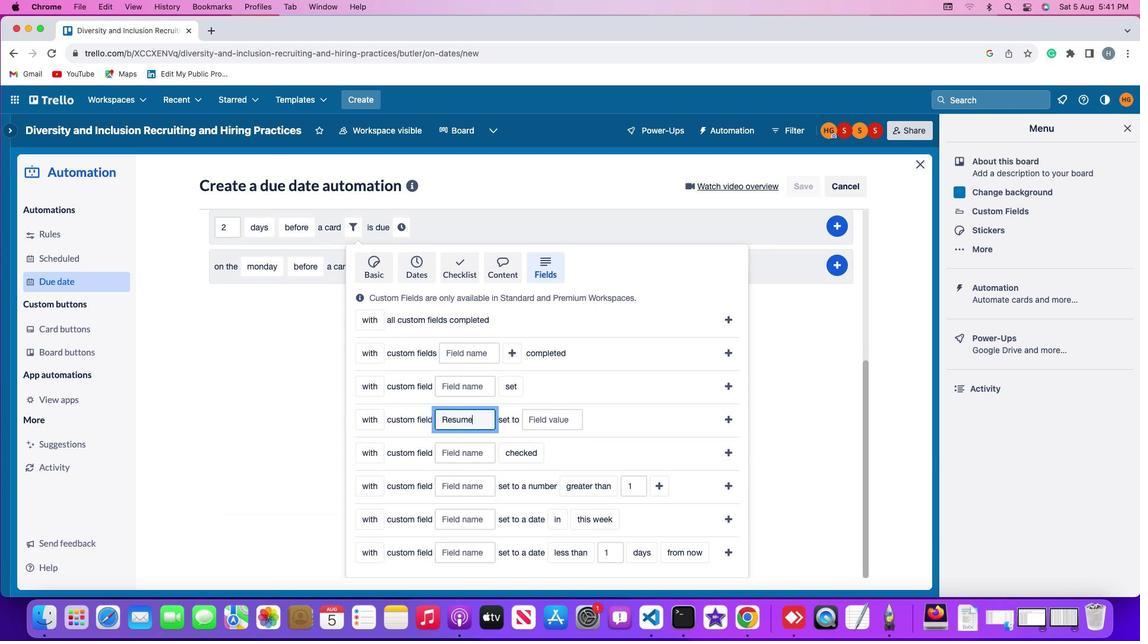
Action: Mouse moved to (542, 419)
Screenshot: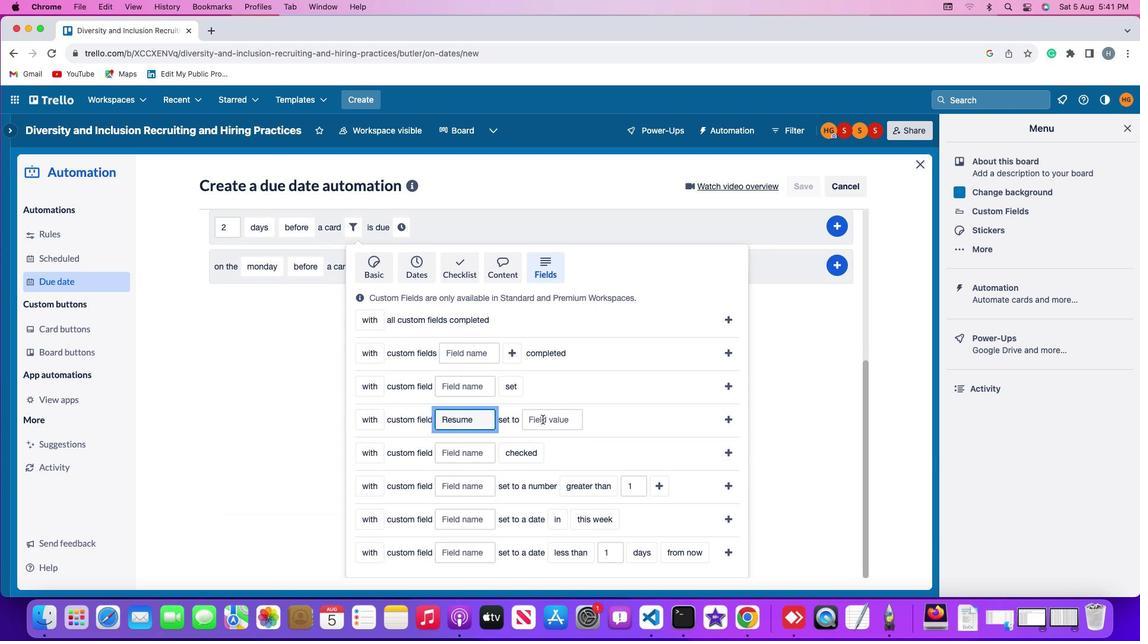 
Action: Mouse pressed left at (542, 419)
Screenshot: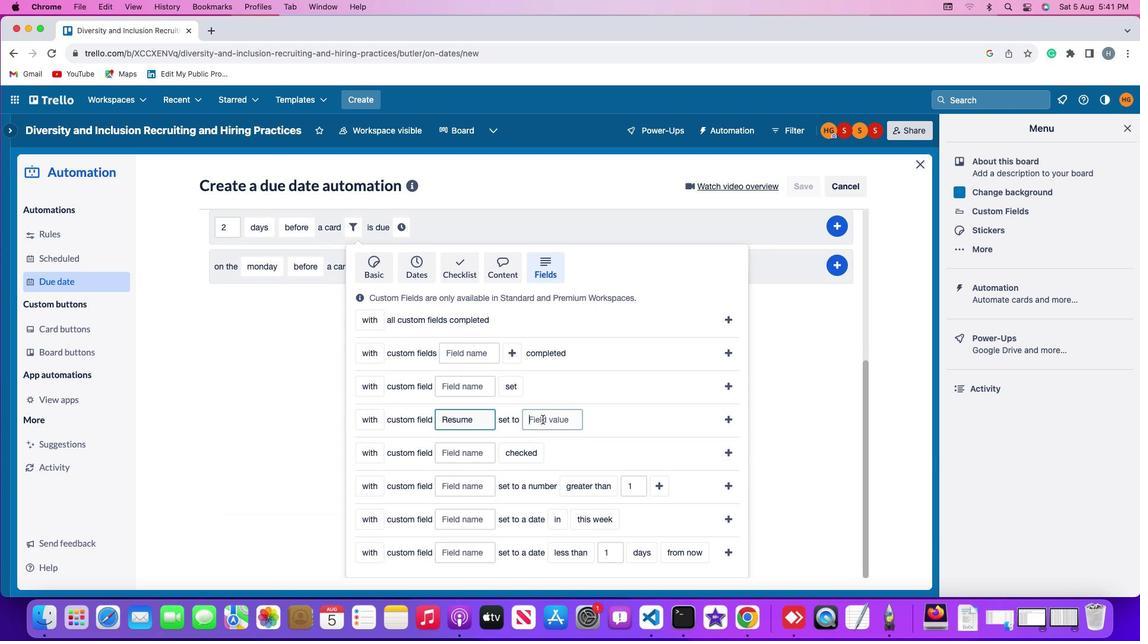 
Action: Key pressed '1''0'
Screenshot: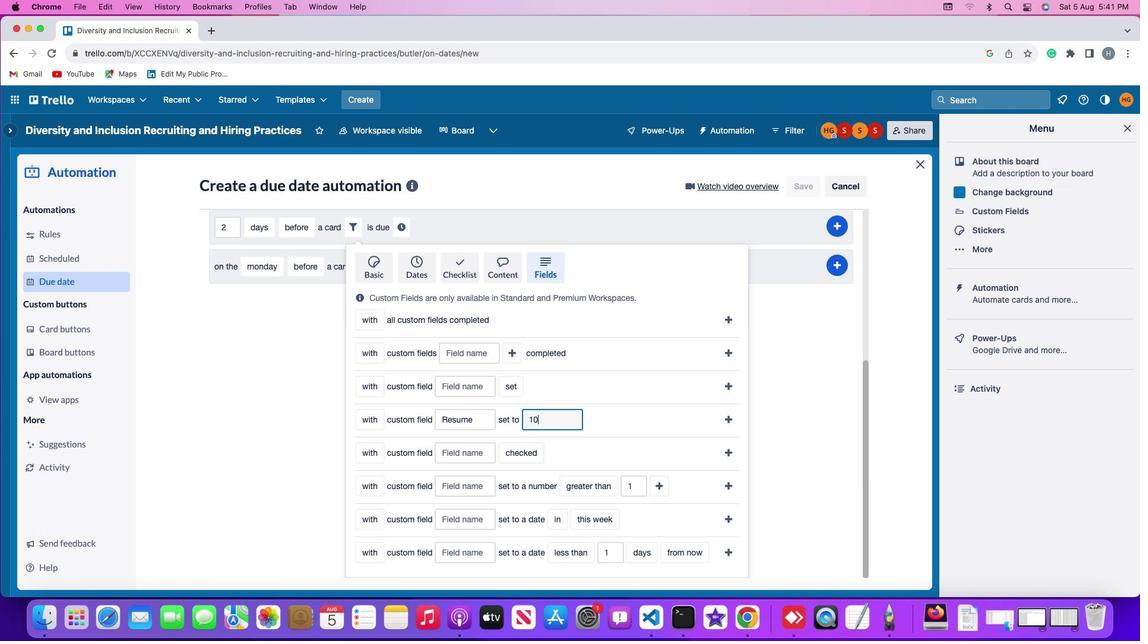 
Action: Mouse moved to (728, 416)
Screenshot: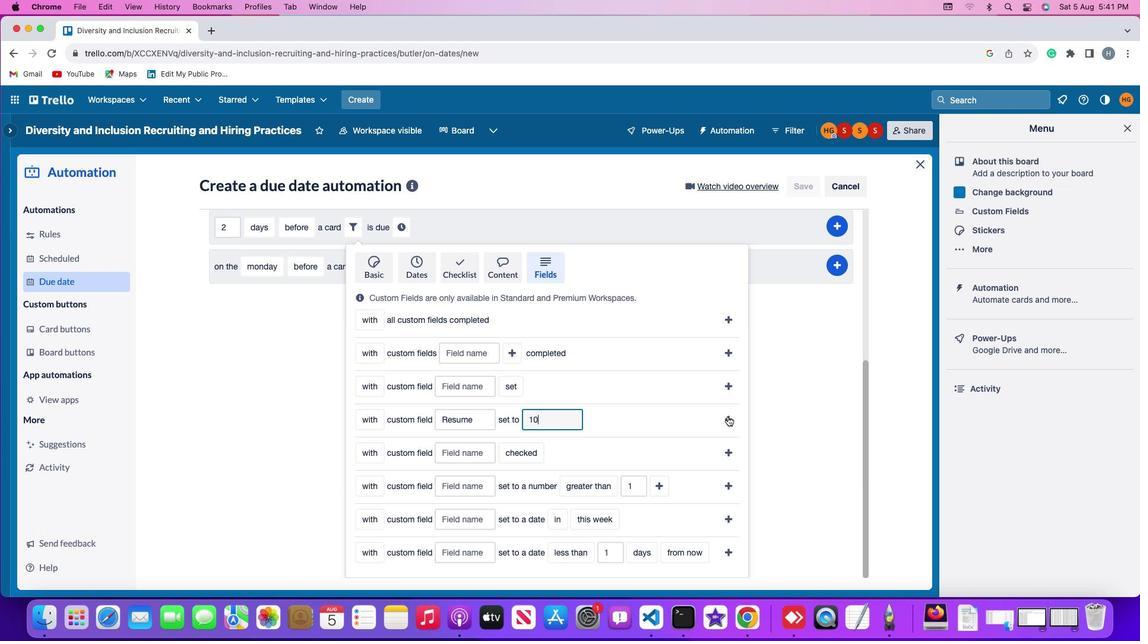 
Action: Mouse pressed left at (728, 416)
Screenshot: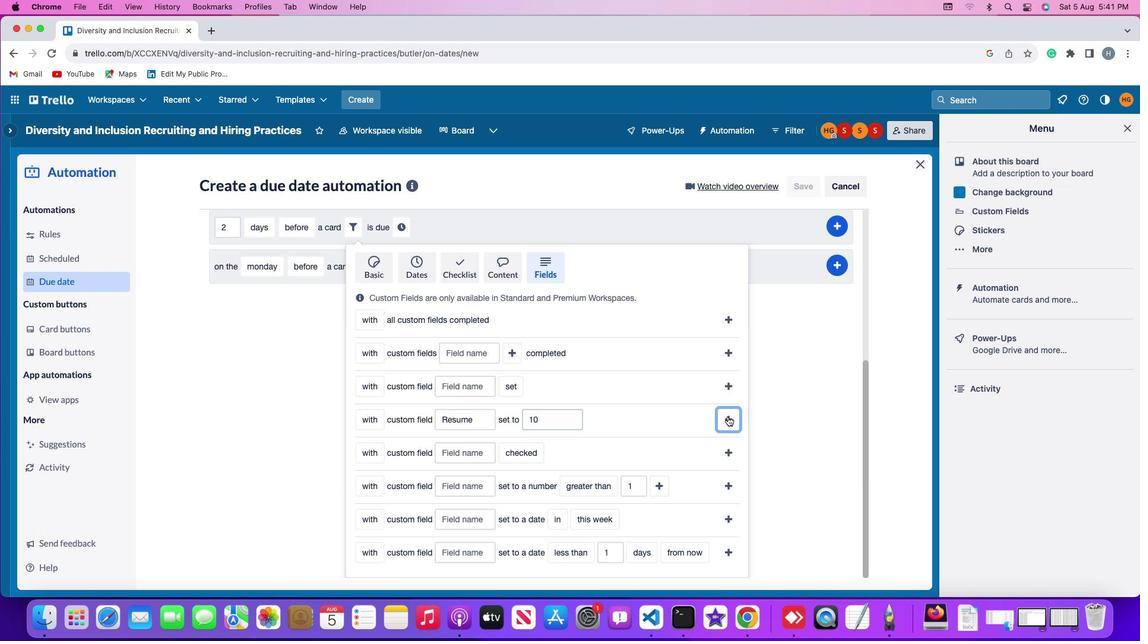 
Action: Mouse moved to (576, 476)
Screenshot: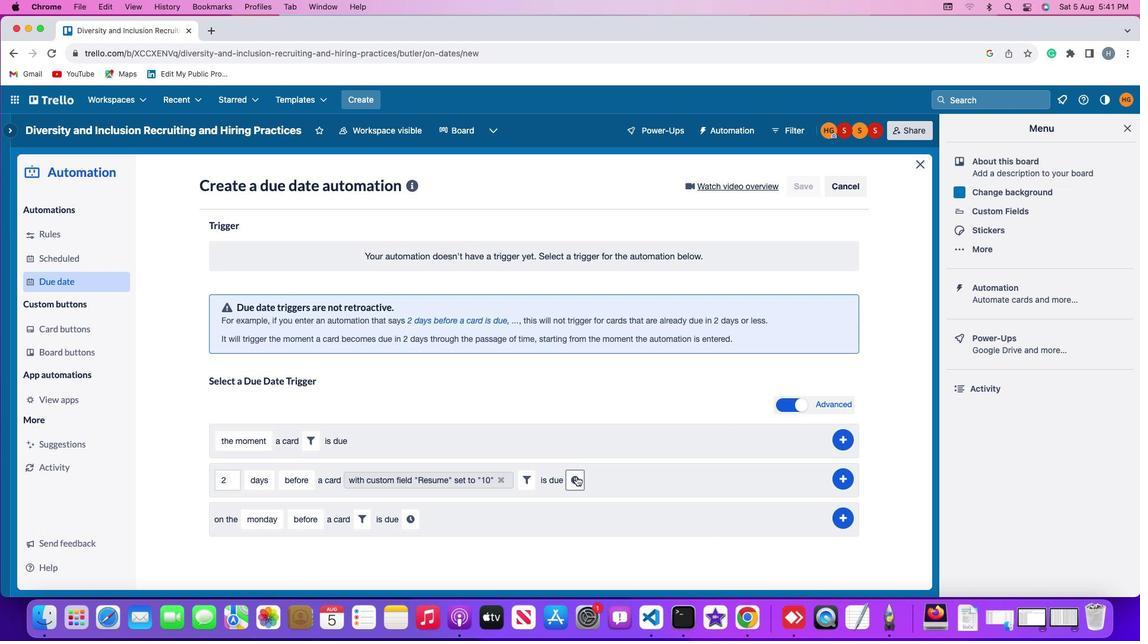 
Action: Mouse pressed left at (576, 476)
Screenshot: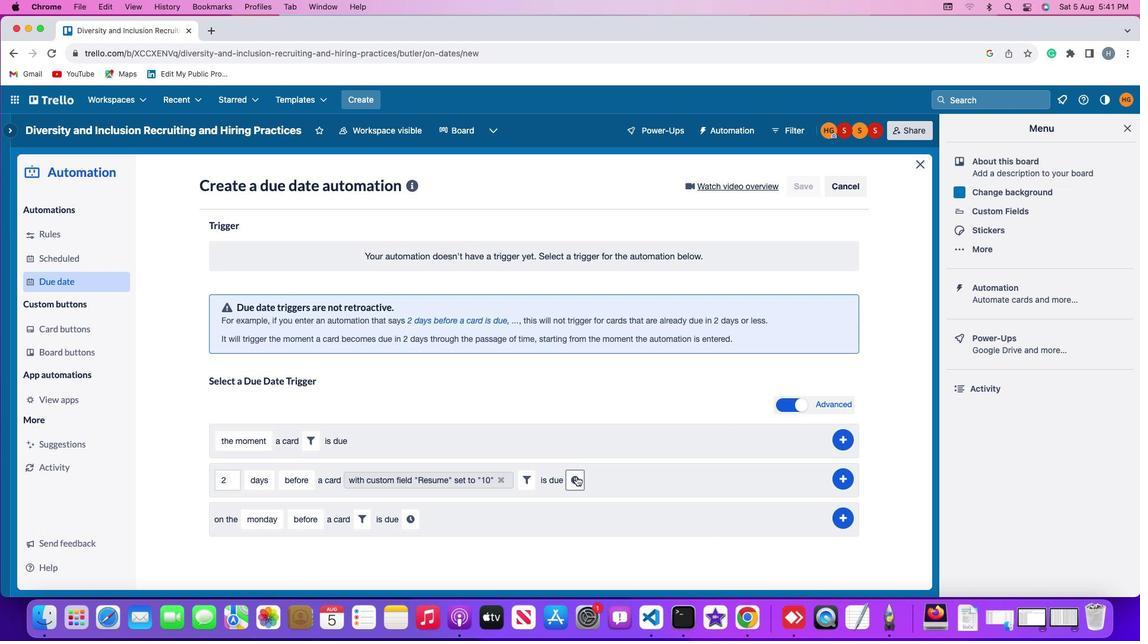 
Action: Mouse moved to (600, 477)
Screenshot: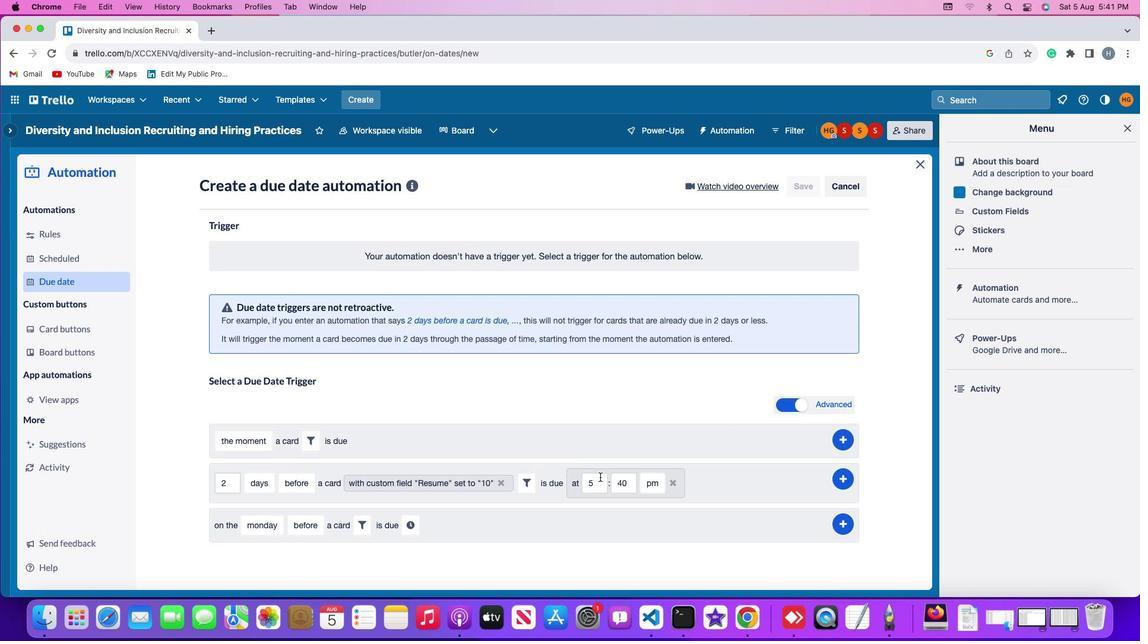 
Action: Mouse pressed left at (600, 477)
Screenshot: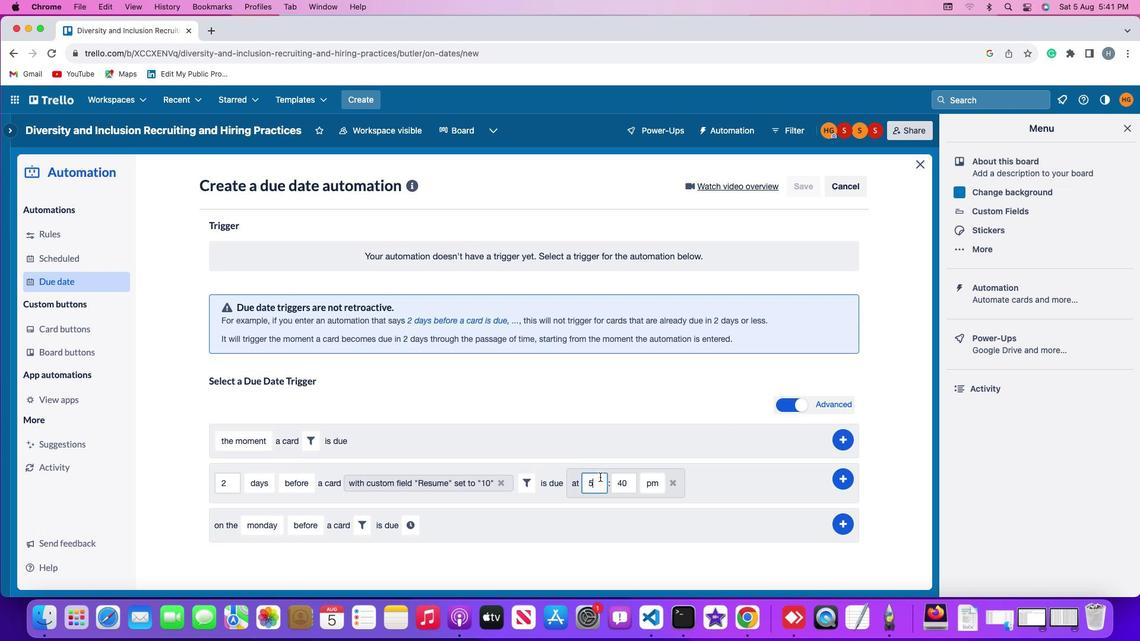 
Action: Key pressed Key.backspace'1''1'
Screenshot: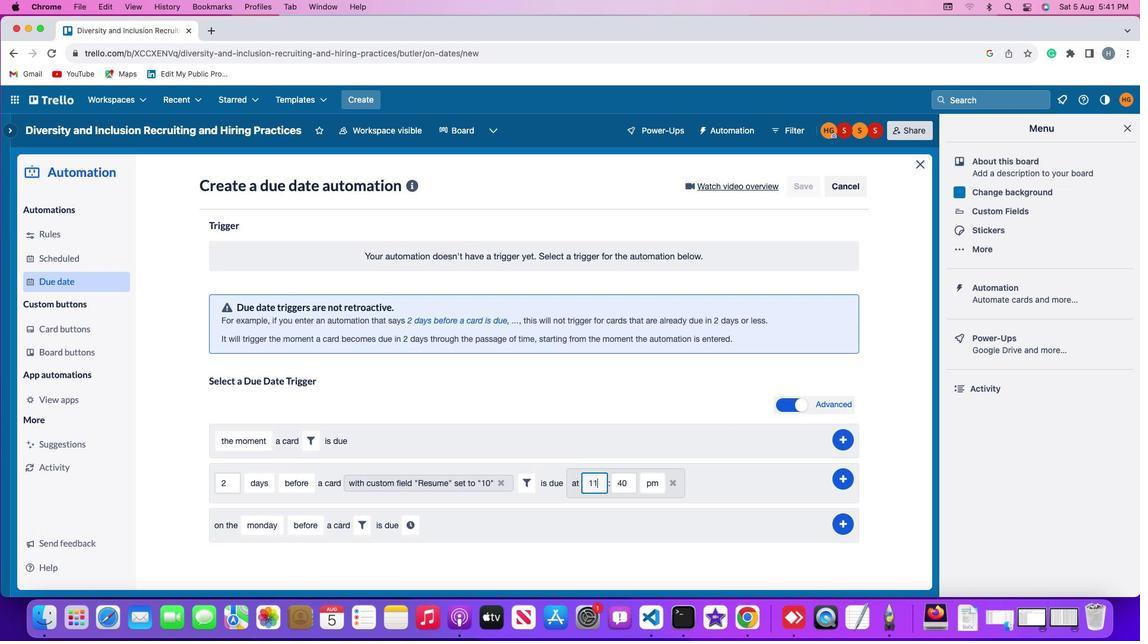 
Action: Mouse moved to (629, 481)
Screenshot: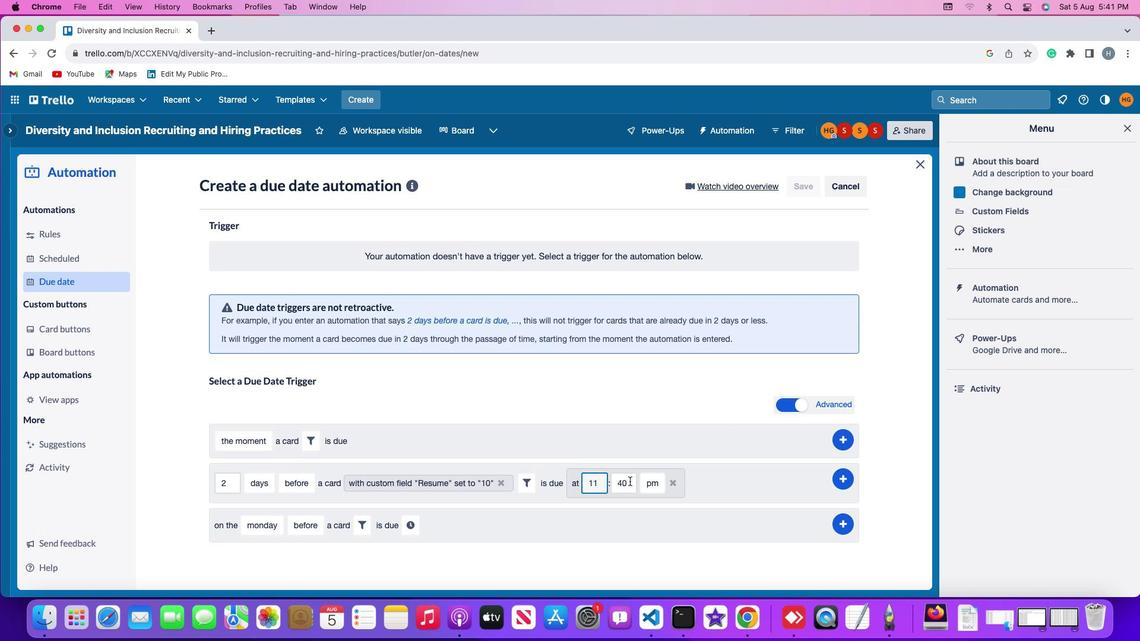 
Action: Mouse pressed left at (629, 481)
Screenshot: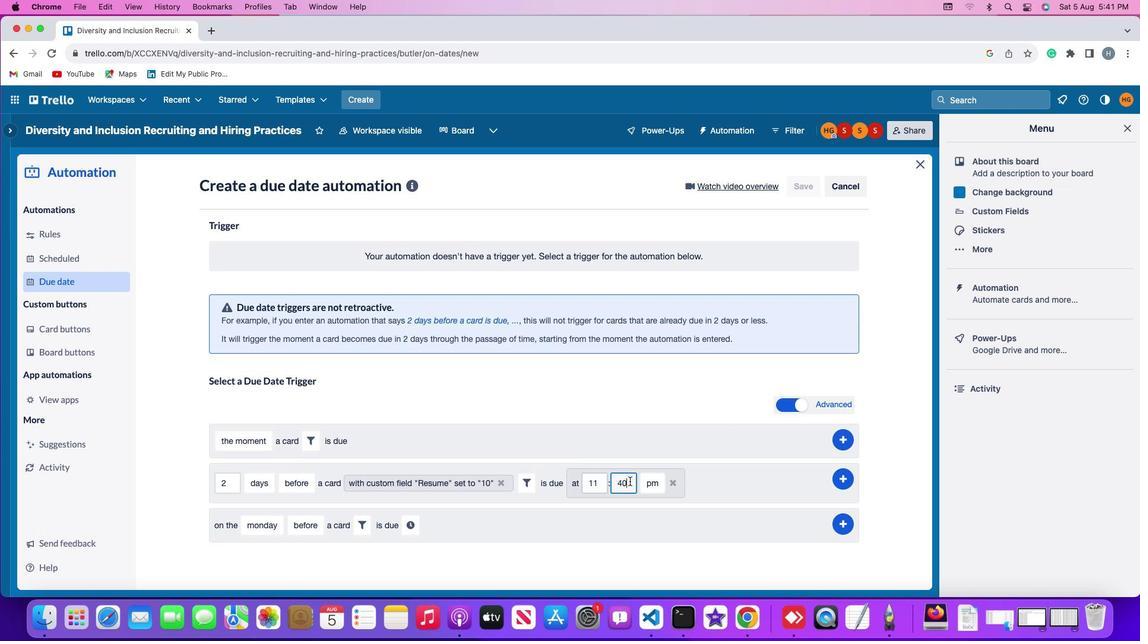 
Action: Mouse moved to (630, 481)
Screenshot: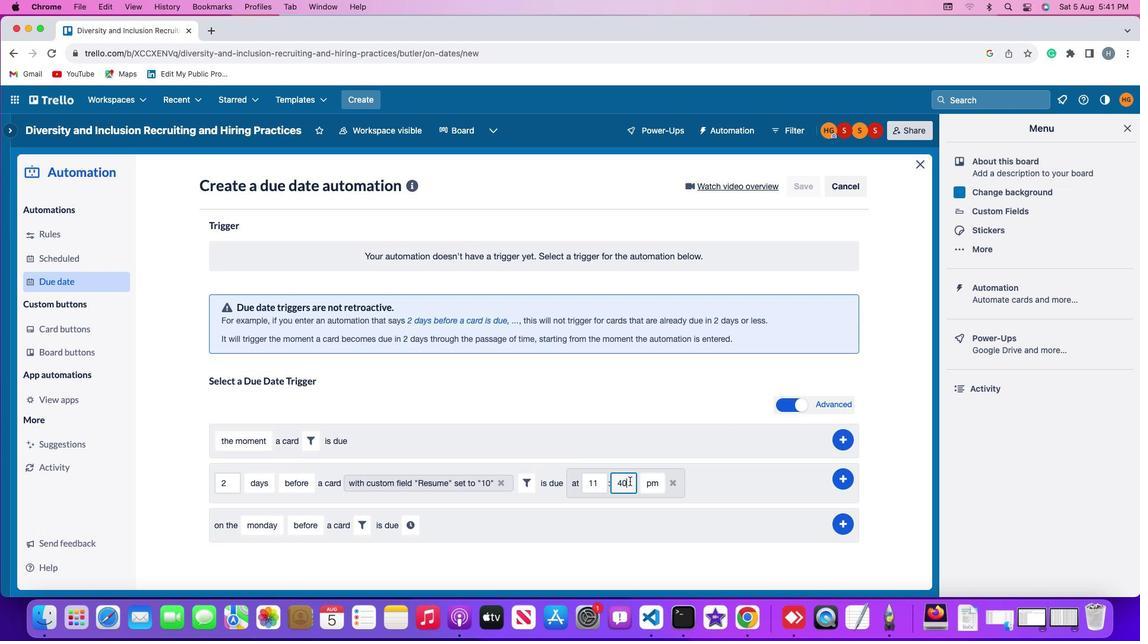 
Action: Key pressed Key.backspaceKey.backspace'0''0'
Screenshot: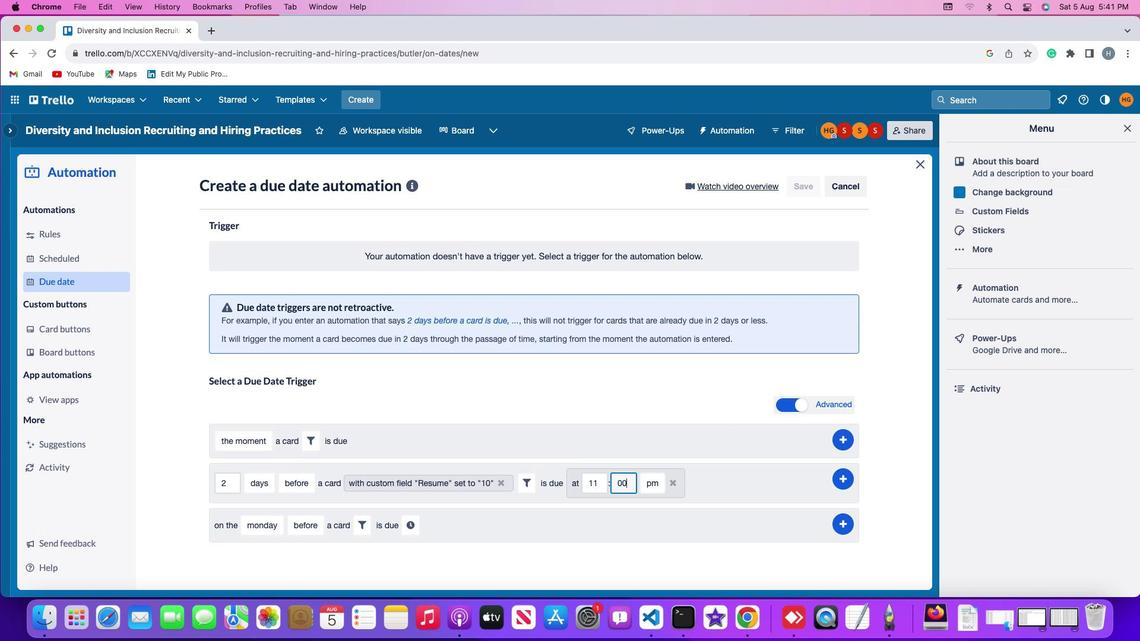 
Action: Mouse moved to (651, 480)
Screenshot: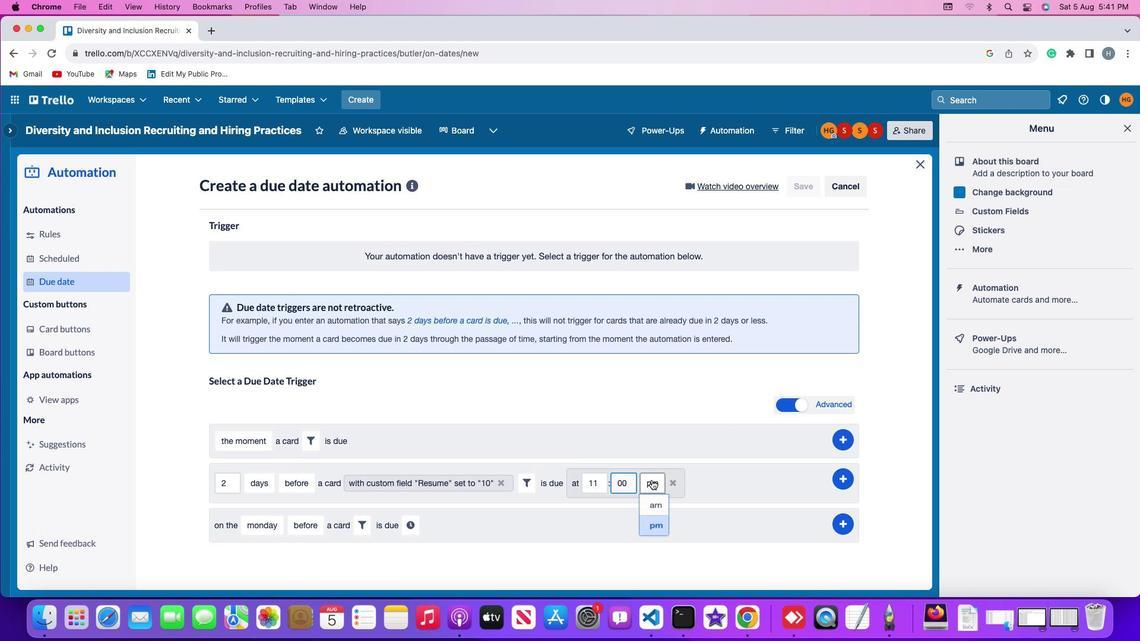 
Action: Mouse pressed left at (651, 480)
Screenshot: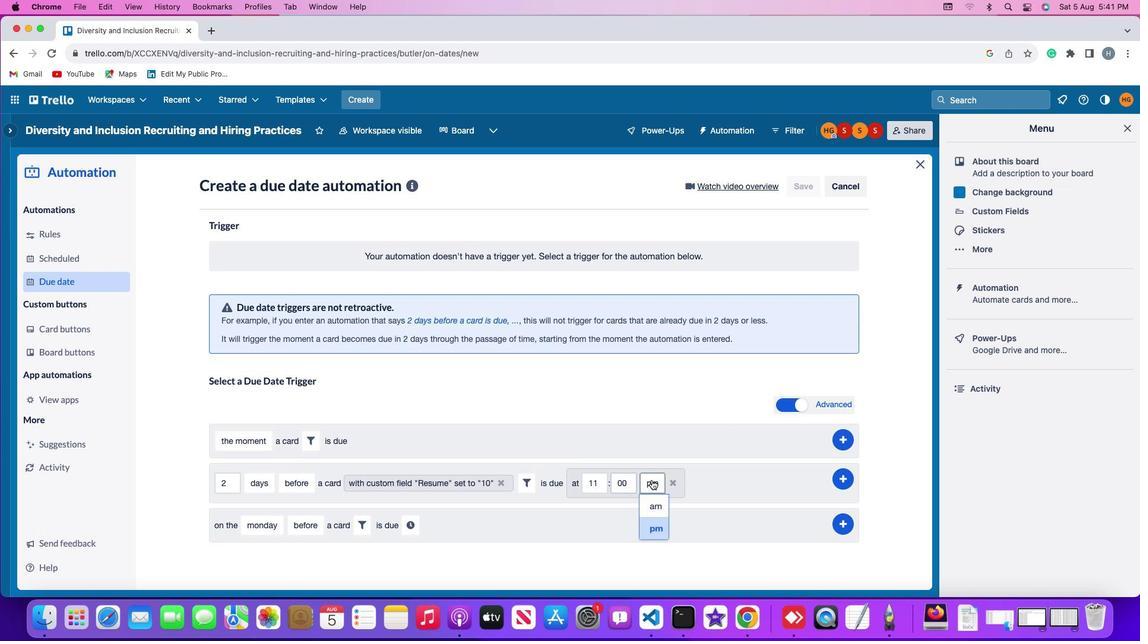
Action: Mouse moved to (655, 505)
Screenshot: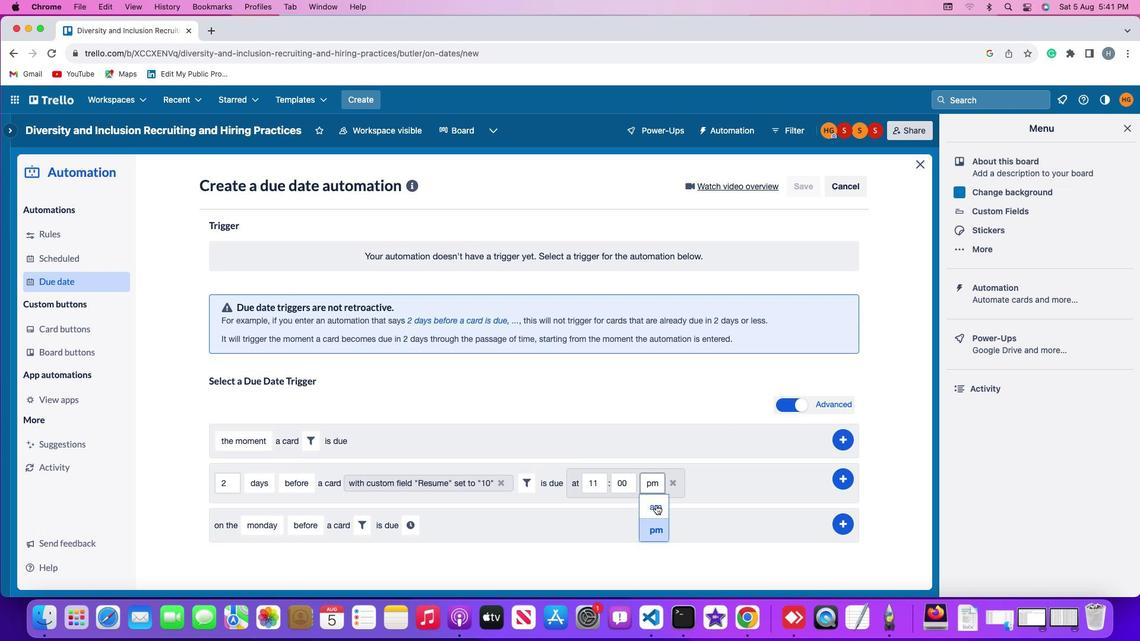 
Action: Mouse pressed left at (655, 505)
Screenshot: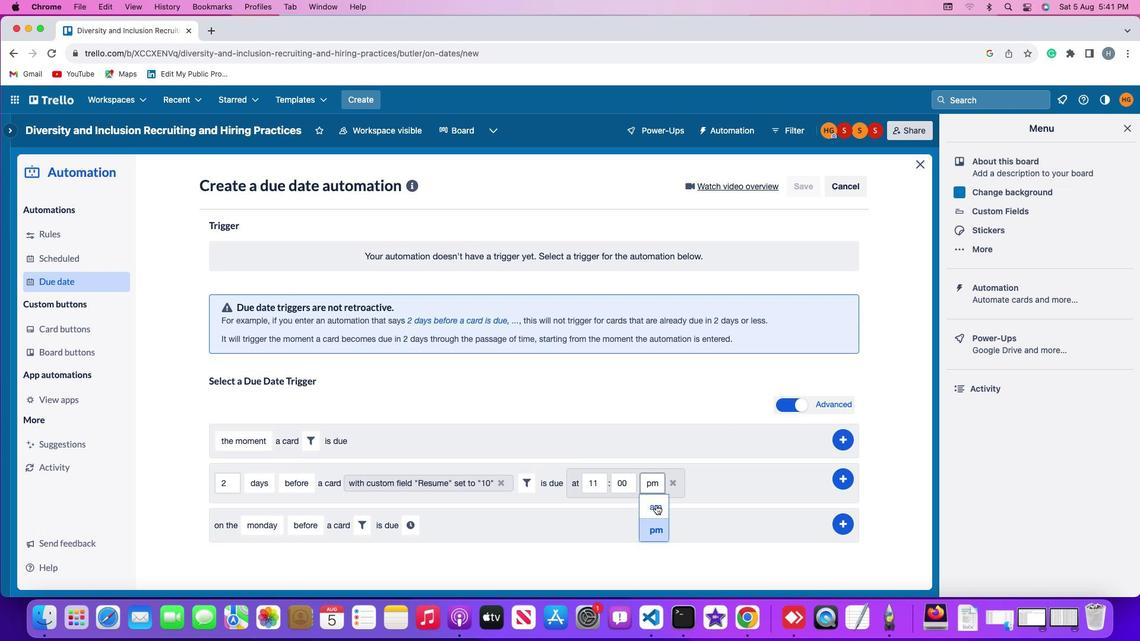
Action: Mouse moved to (844, 478)
Screenshot: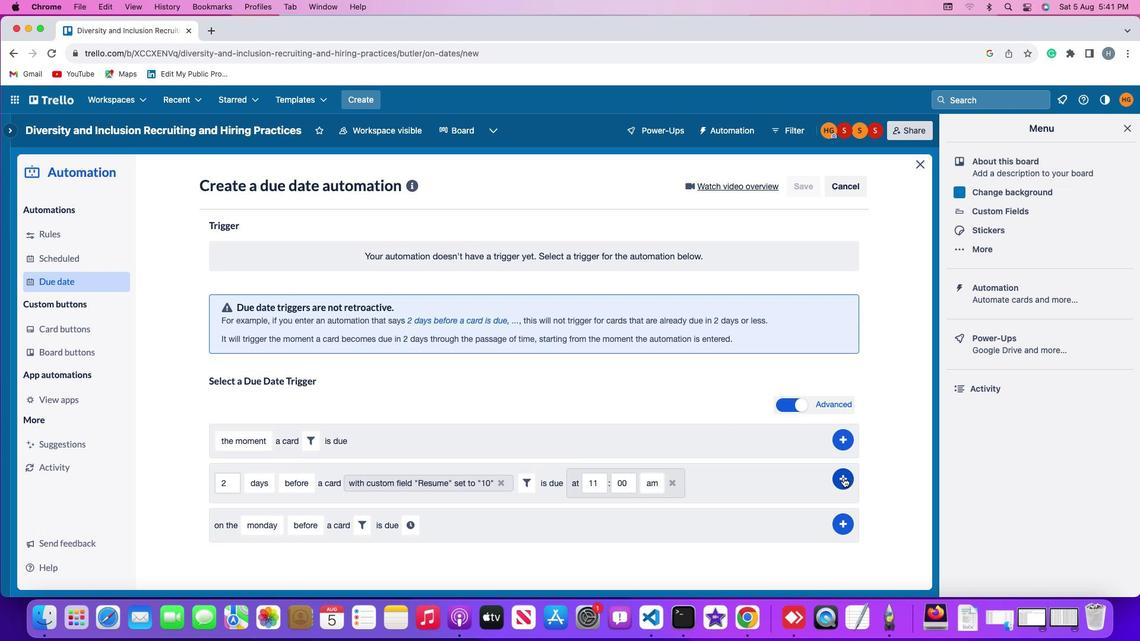 
Action: Mouse pressed left at (844, 478)
Screenshot: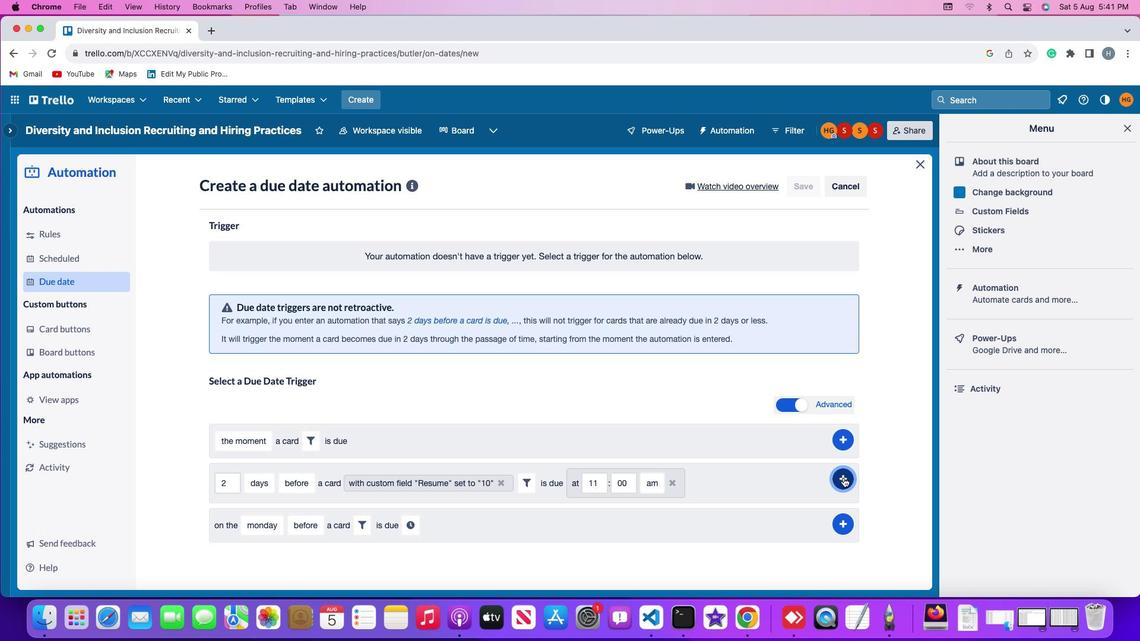 
Action: Mouse moved to (896, 331)
Screenshot: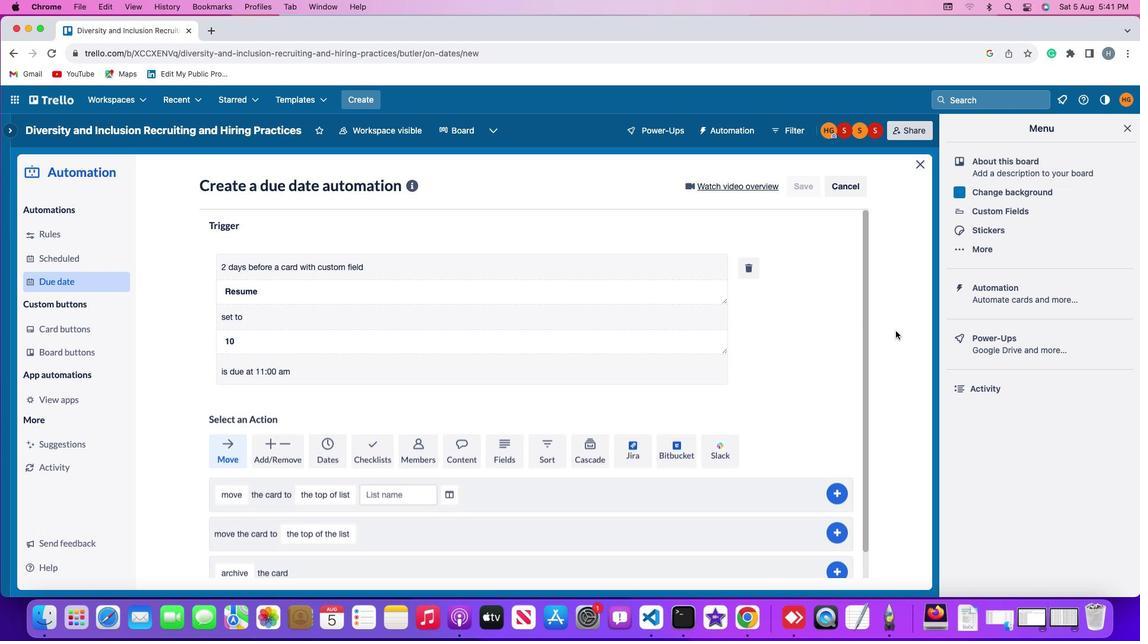 
